 Task: Slide 3 - Hey There!.
Action: Mouse moved to (32, 75)
Screenshot: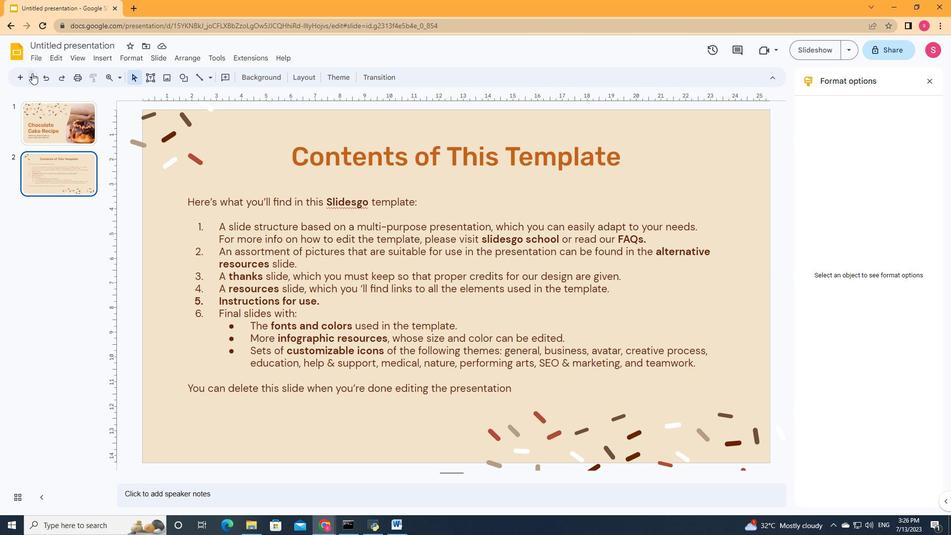 
Action: Mouse pressed left at (32, 75)
Screenshot: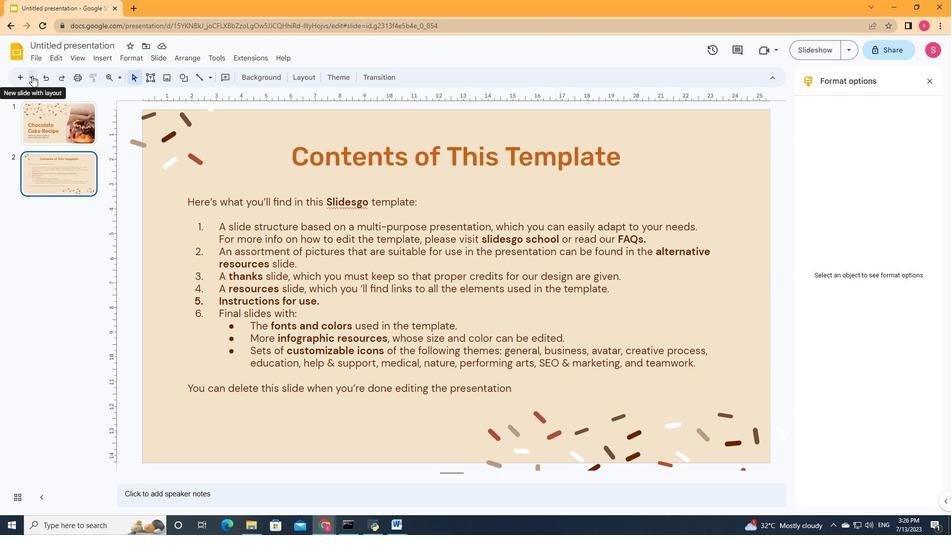
Action: Mouse moved to (118, 340)
Screenshot: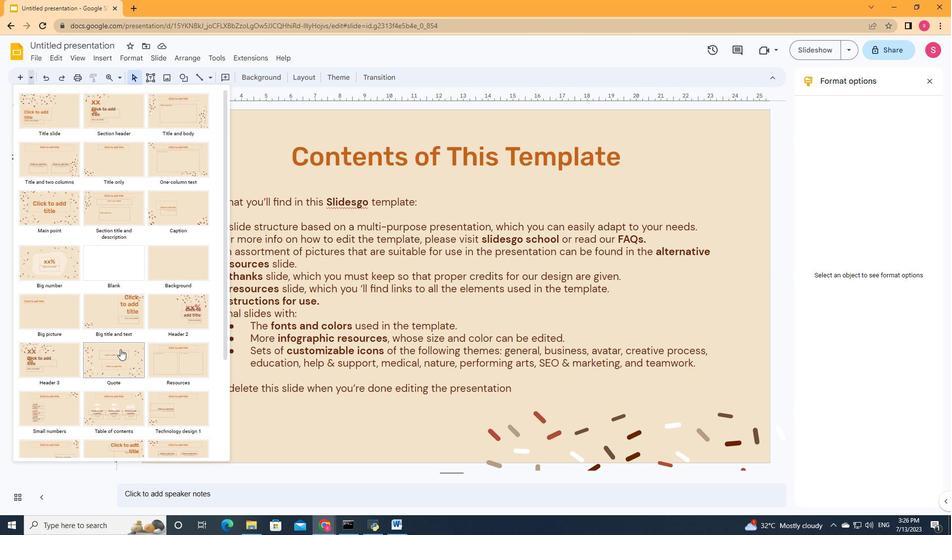 
Action: Mouse scrolled (118, 340) with delta (0, 0)
Screenshot: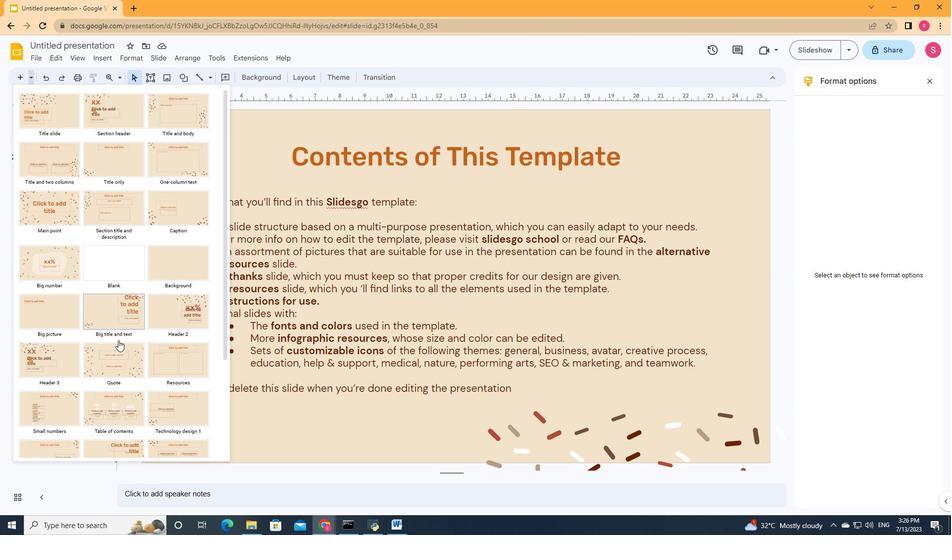 
Action: Mouse moved to (122, 267)
Screenshot: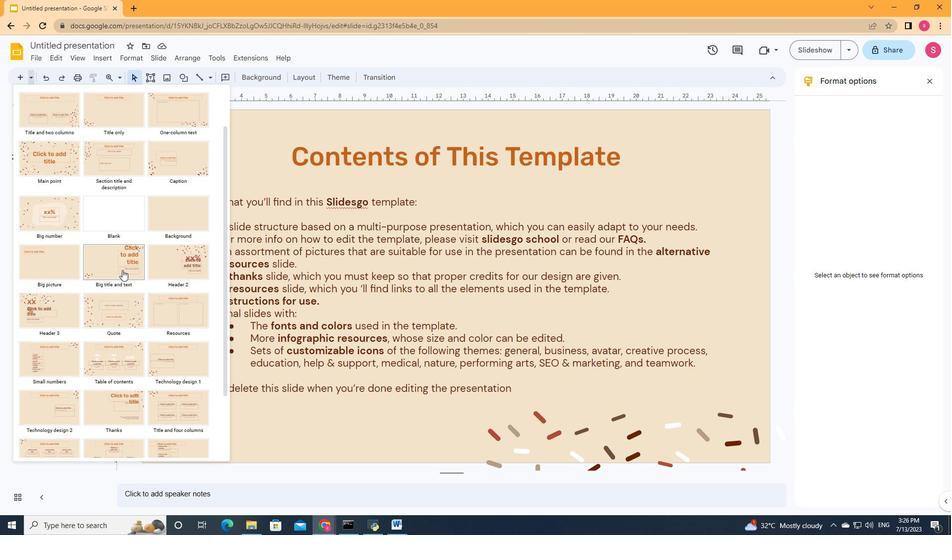 
Action: Mouse pressed left at (122, 267)
Screenshot: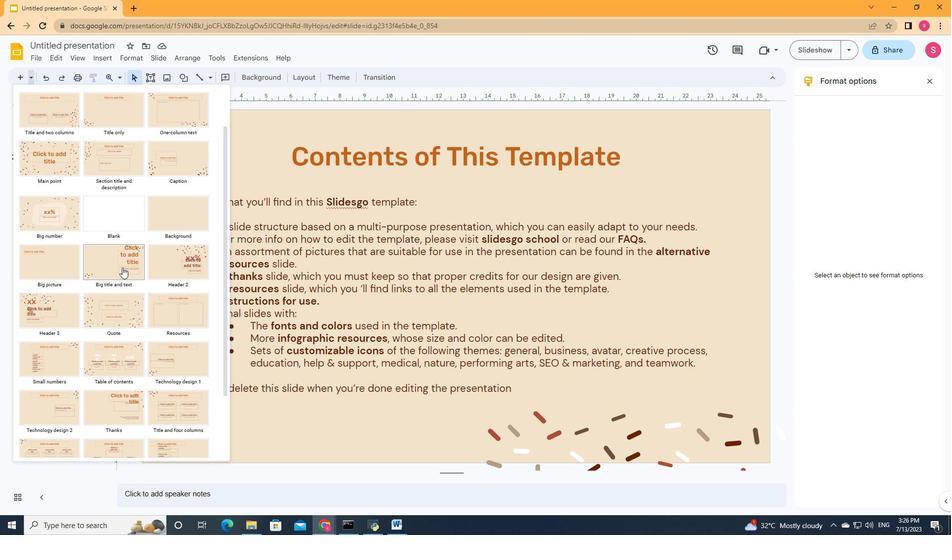 
Action: Mouse moved to (654, 187)
Screenshot: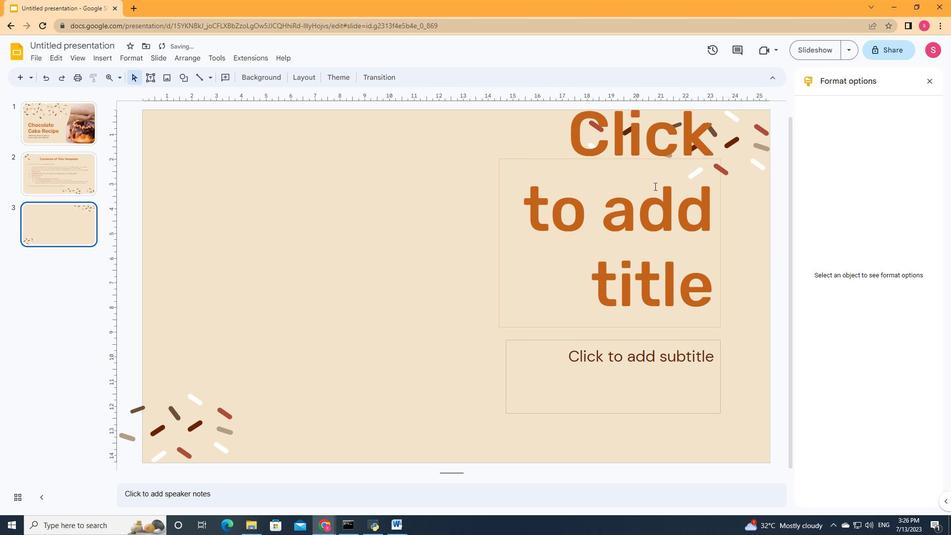 
Action: Mouse pressed left at (654, 187)
Screenshot: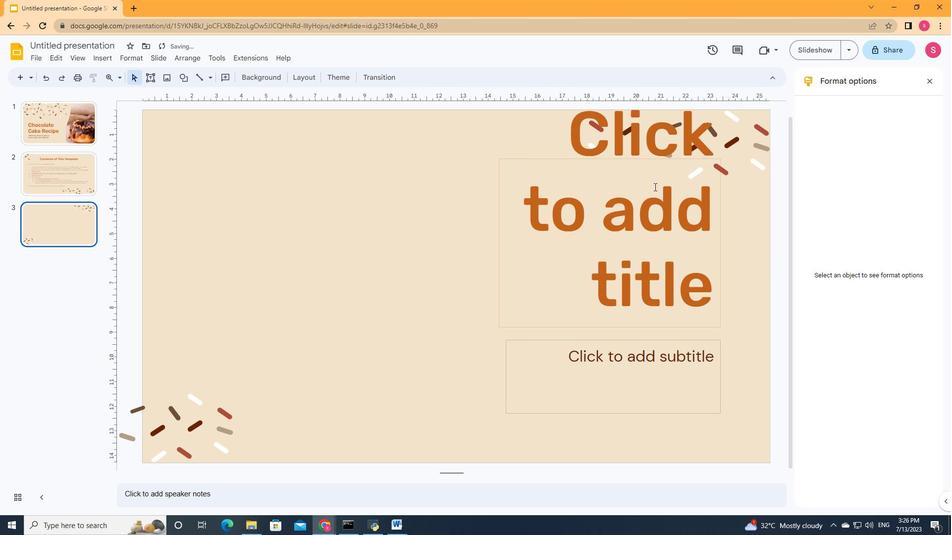 
Action: Key pressed <Key.shift>Hey<Key.space><Key.shift>There<Key.shift><Key.shift><Key.shift><Key.shift><Key.shift><Key.shift><Key.shift><Key.shift><Key.shift><Key.shift>!
Screenshot: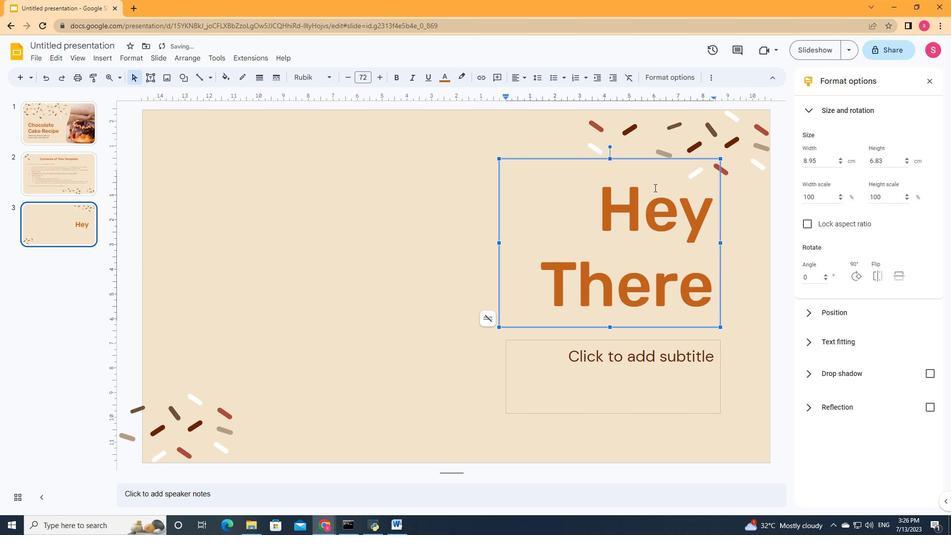 
Action: Mouse moved to (670, 364)
Screenshot: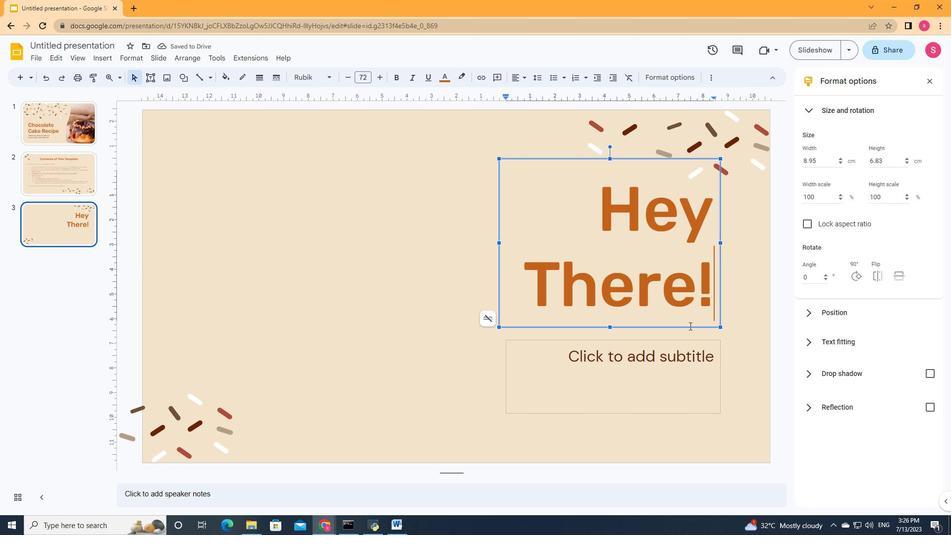 
Action: Mouse pressed left at (670, 364)
Screenshot: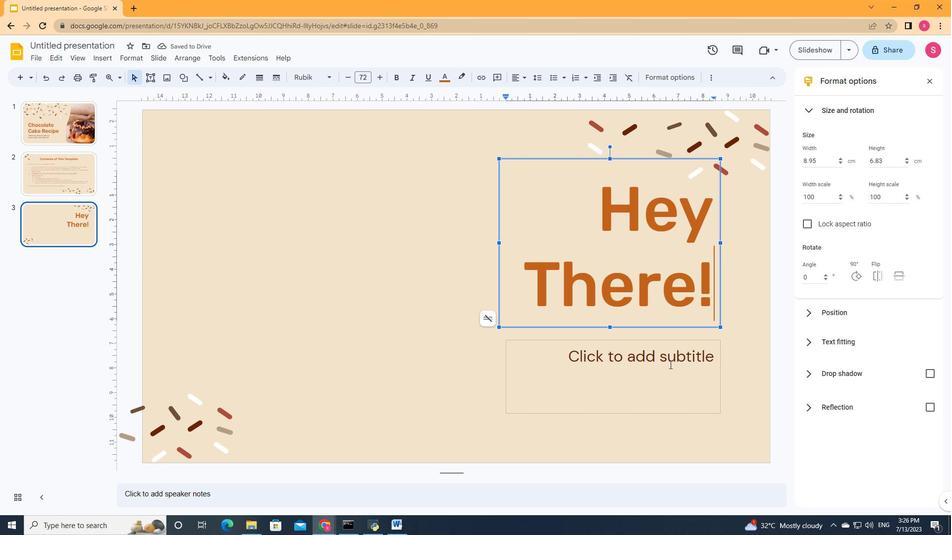 
Action: Mouse moved to (669, 365)
Screenshot: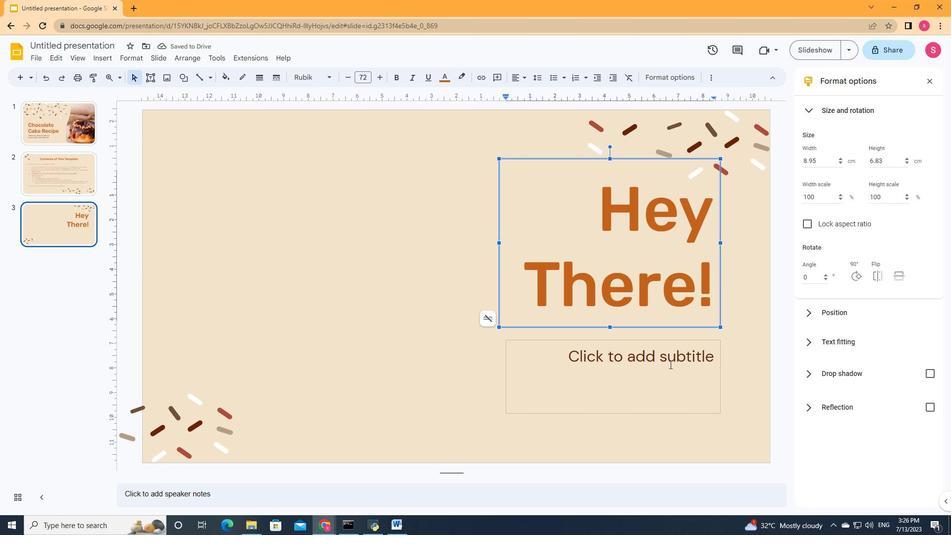 
Action: Key pressed <Key.shift>Are<Key.space>you<Key.space>ready<Key.space>to<Key.space>make<Key.space>an<Key.space>awa<Key.backspace>esome<Key.space>chocolate<Key.space>cake<Key.shift><Key.shift><Key.shift><Key.shift><Key.shift><Key.shift><Key.shift><Key.shift><Key.shift><Key.shift><Key.shift><Key.shift>?<Key.space>le<Key.backspace><Key.backspace><Key.shift><Key.shift>Let's<Key.space>start<Key.space>then<Key.shift><Key.shift><Key.shift>!
Screenshot: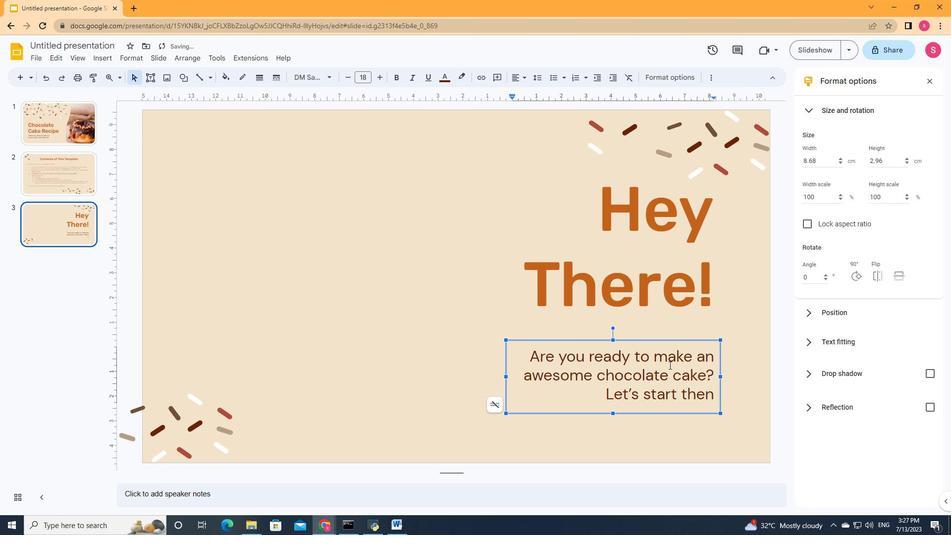 
Action: Mouse moved to (631, 330)
Screenshot: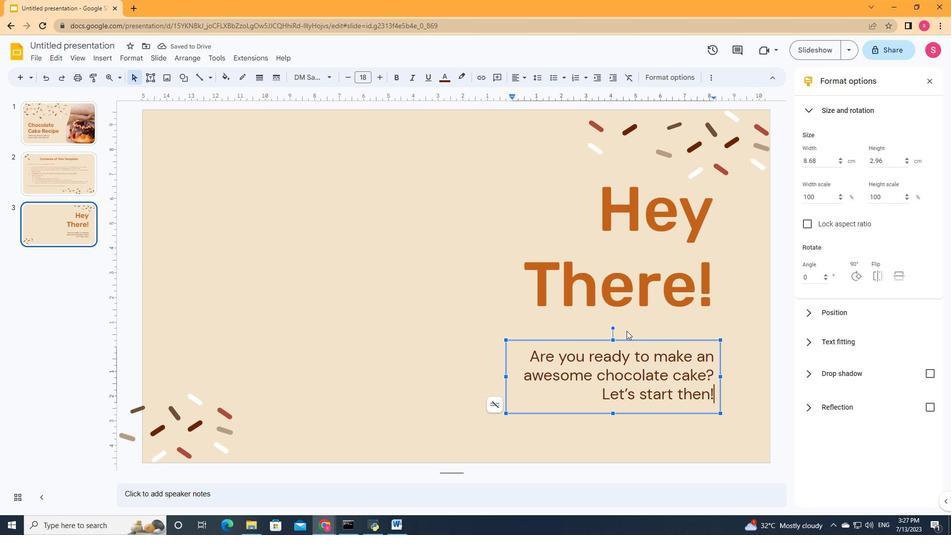 
Action: Mouse pressed left at (631, 330)
Screenshot: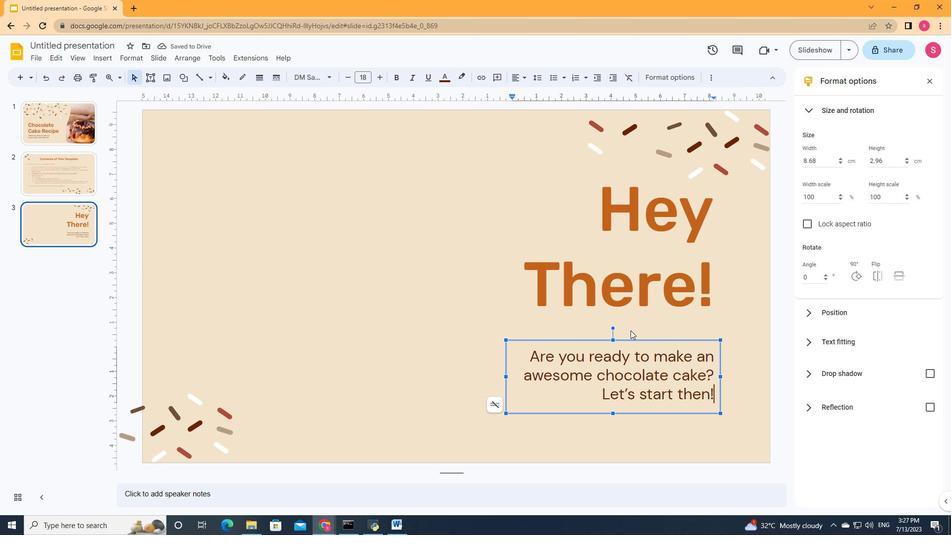 
Action: Mouse moved to (210, 75)
Screenshot: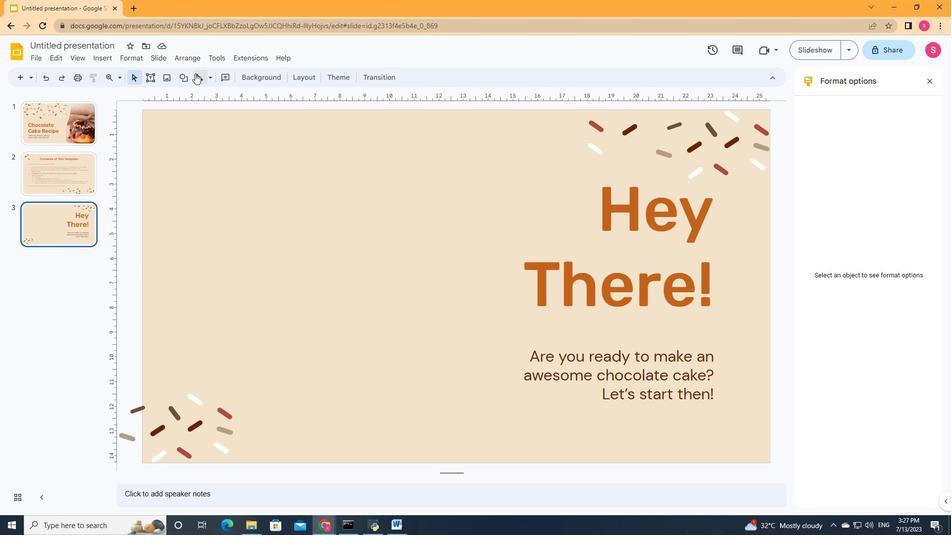 
Action: Mouse pressed left at (210, 75)
Screenshot: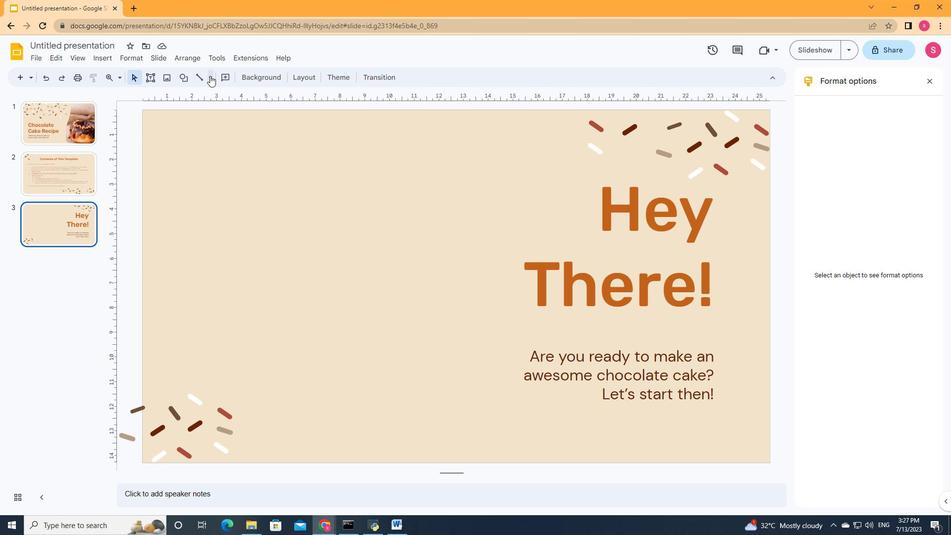 
Action: Mouse moved to (216, 97)
Screenshot: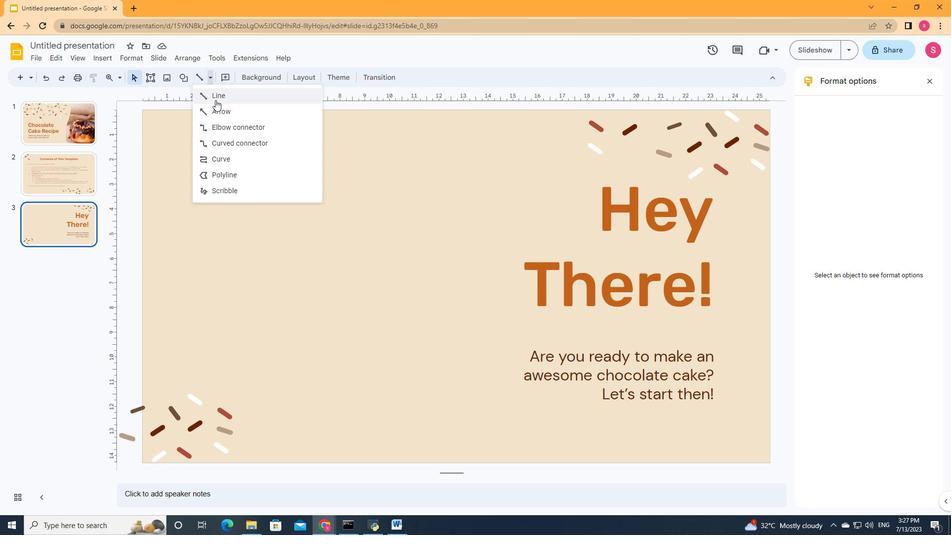 
Action: Mouse pressed left at (216, 97)
Screenshot: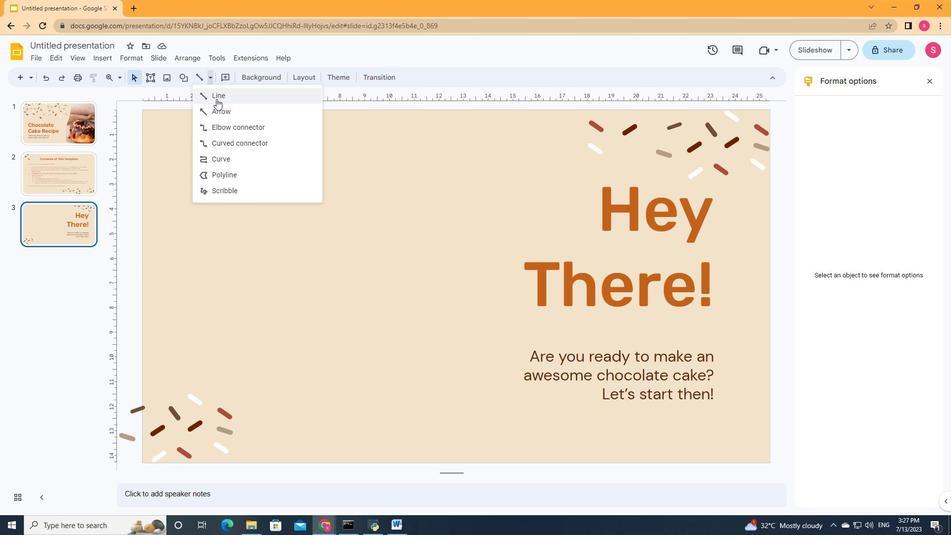 
Action: Mouse moved to (534, 331)
Screenshot: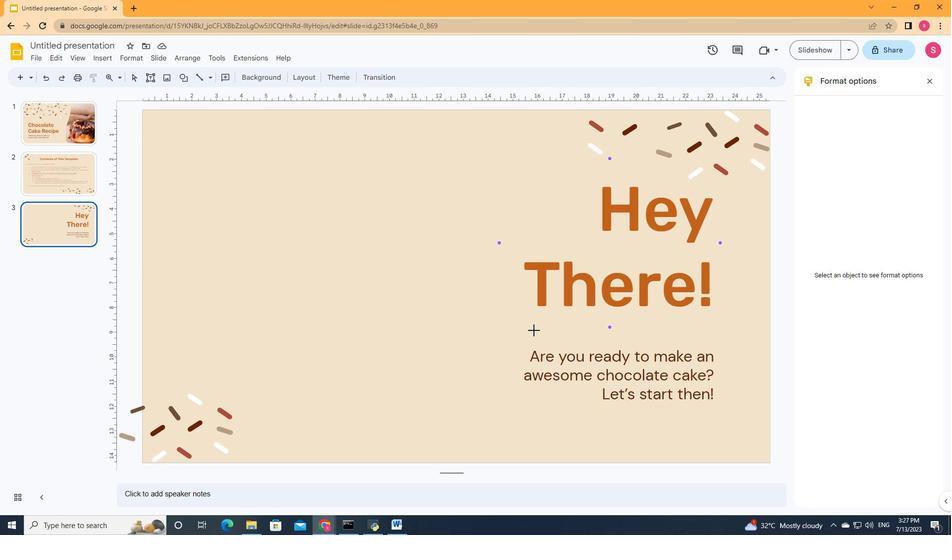 
Action: Mouse pressed left at (534, 331)
Screenshot: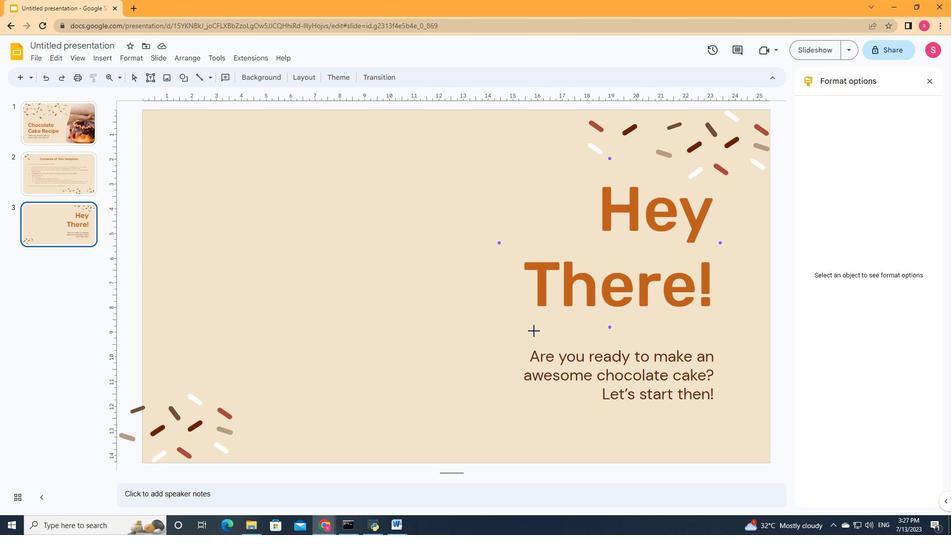 
Action: Mouse moved to (257, 77)
Screenshot: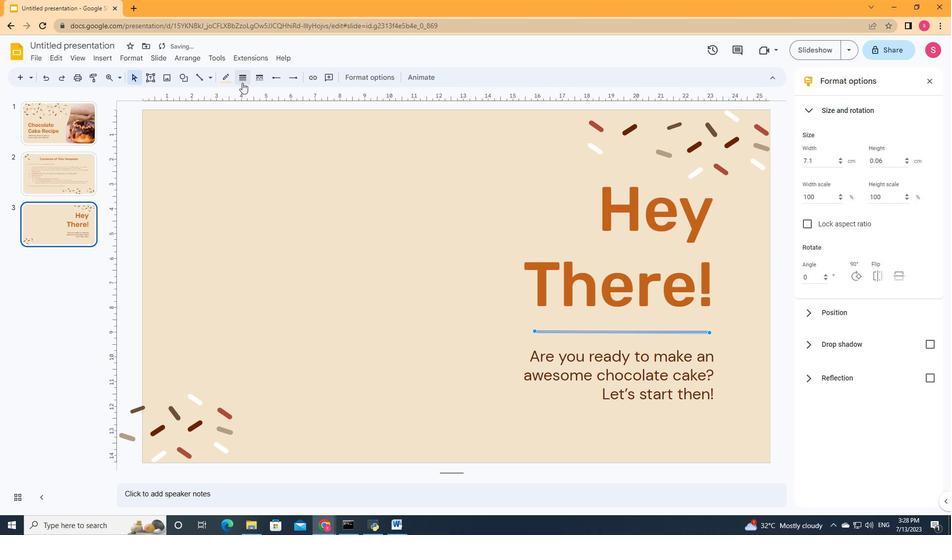 
Action: Mouse pressed left at (257, 77)
Screenshot: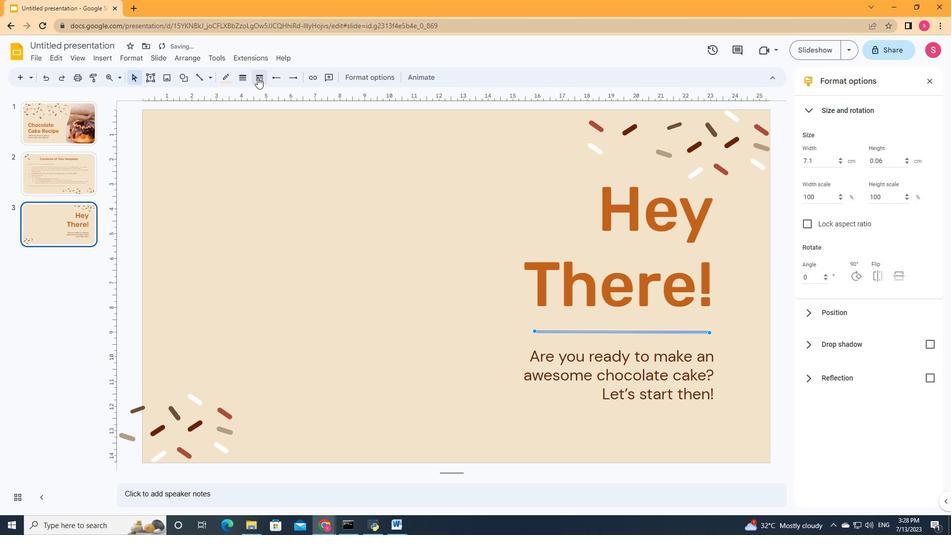 
Action: Mouse moved to (281, 156)
Screenshot: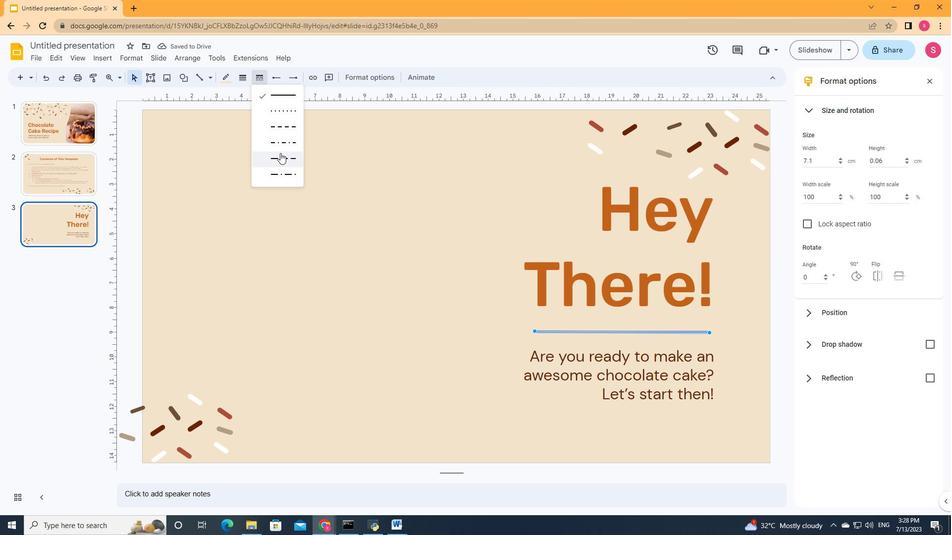 
Action: Mouse pressed left at (281, 156)
Screenshot: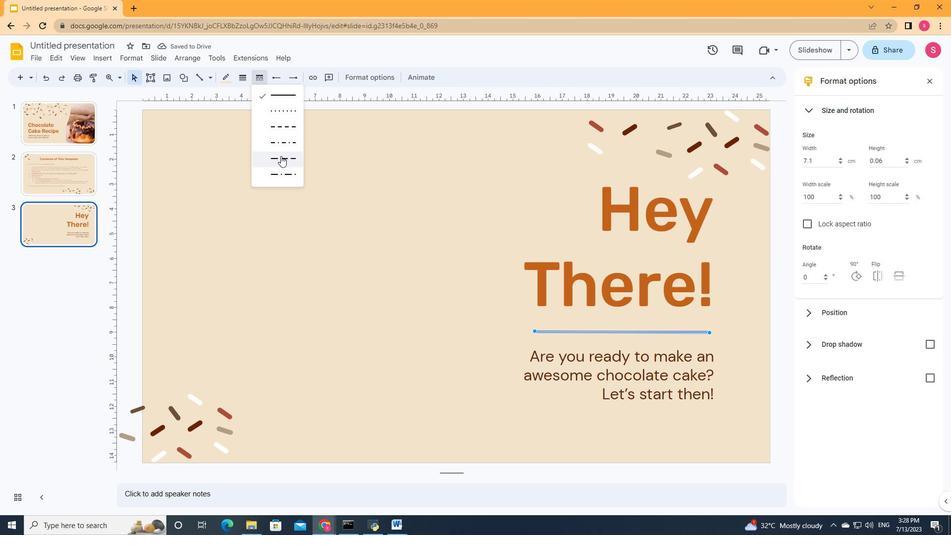 
Action: Mouse moved to (477, 314)
Screenshot: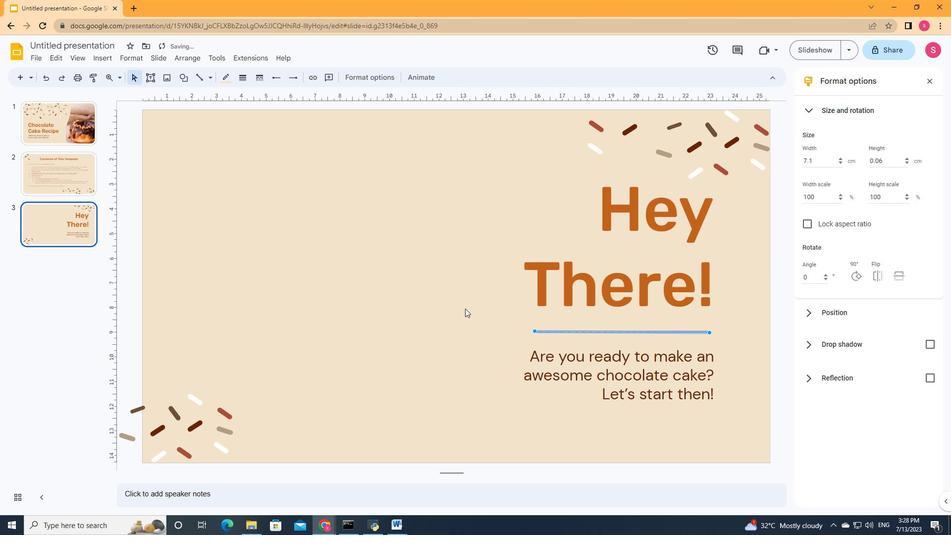 
Action: Mouse pressed left at (477, 314)
Screenshot: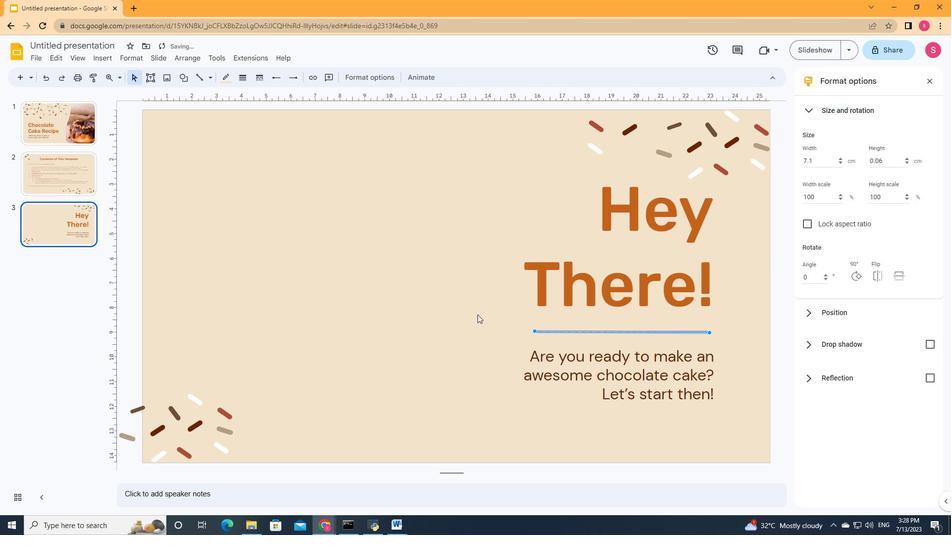 
Action: Mouse moved to (552, 332)
Screenshot: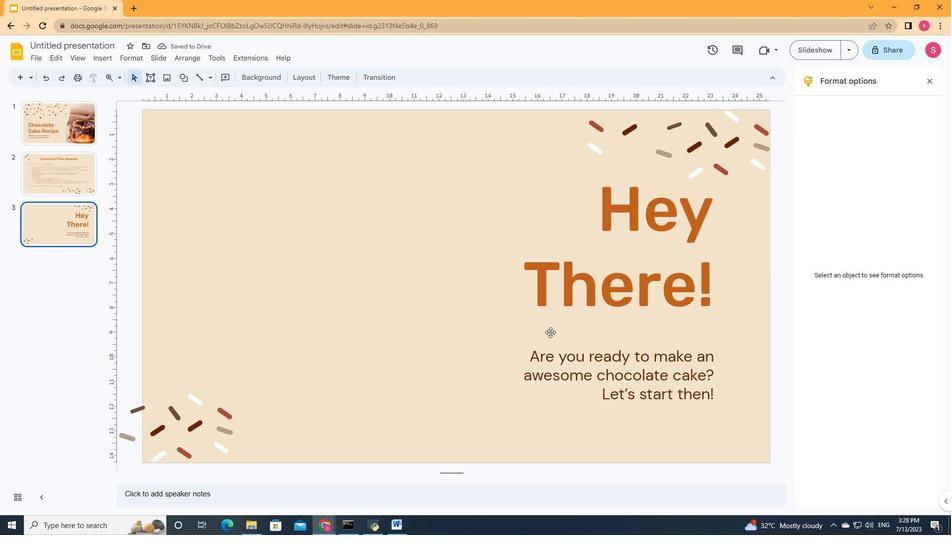 
Action: Mouse pressed left at (552, 332)
Screenshot: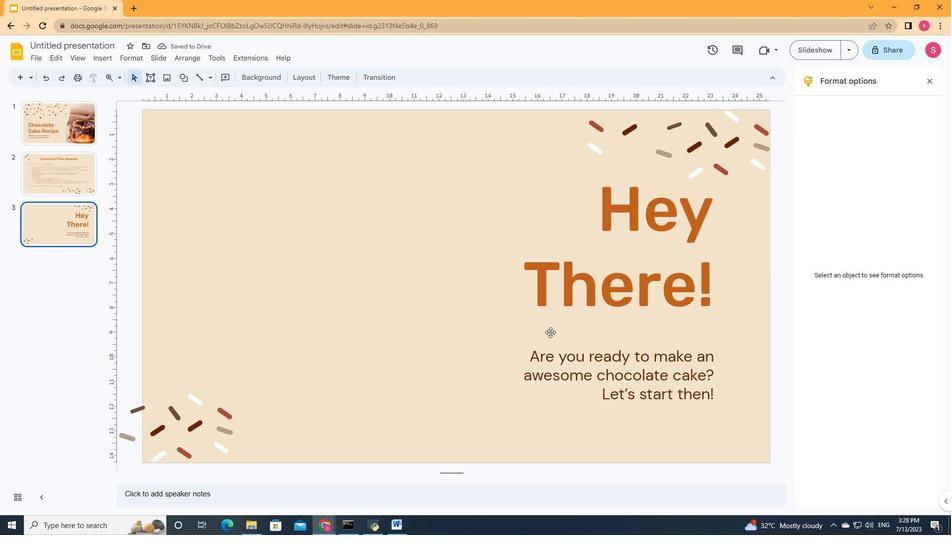 
Action: Mouse moved to (225, 81)
Screenshot: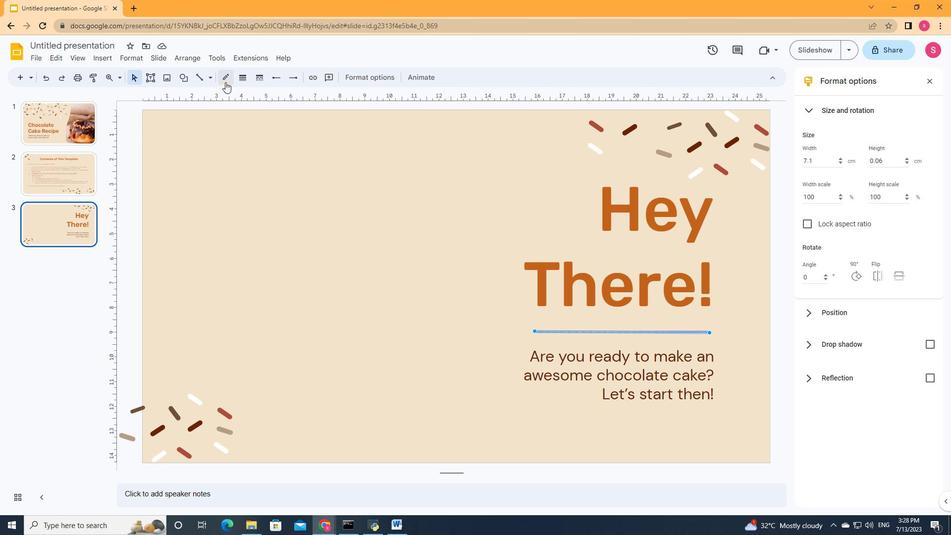 
Action: Mouse pressed left at (225, 81)
Screenshot: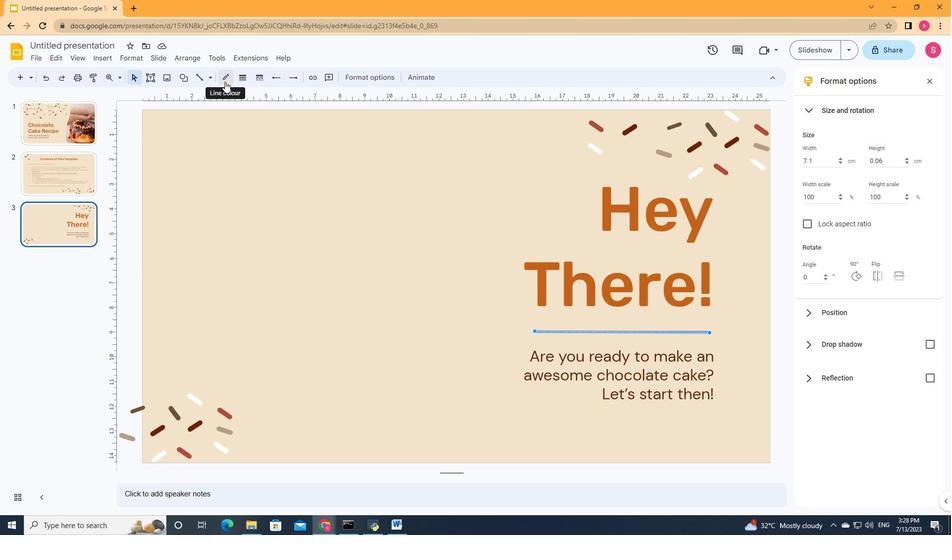 
Action: Mouse moved to (229, 108)
Screenshot: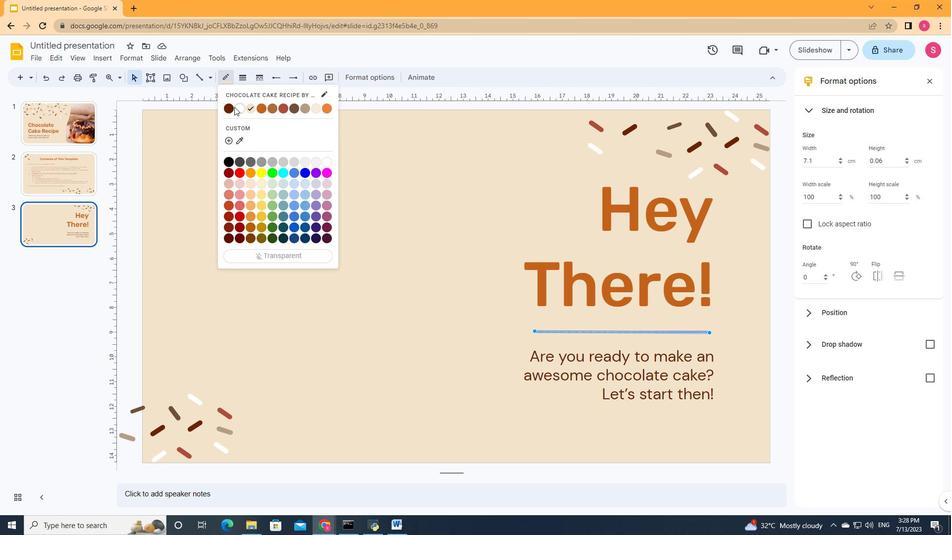 
Action: Mouse pressed left at (229, 108)
Screenshot: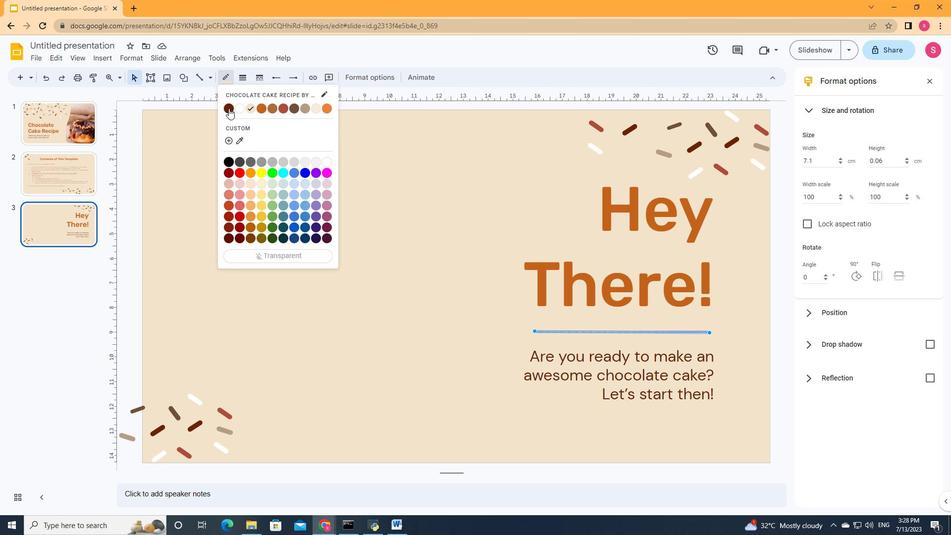 
Action: Mouse moved to (479, 316)
Screenshot: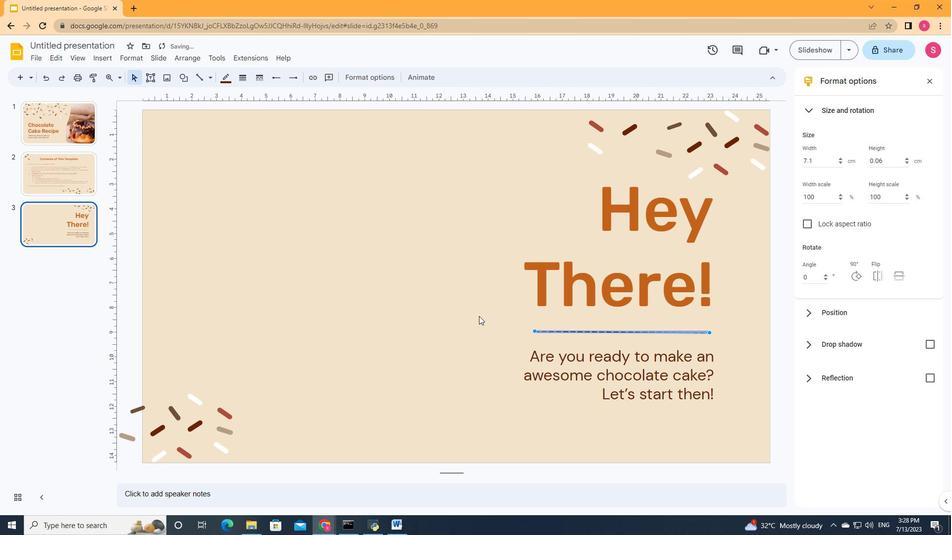 
Action: Mouse pressed left at (479, 316)
Screenshot: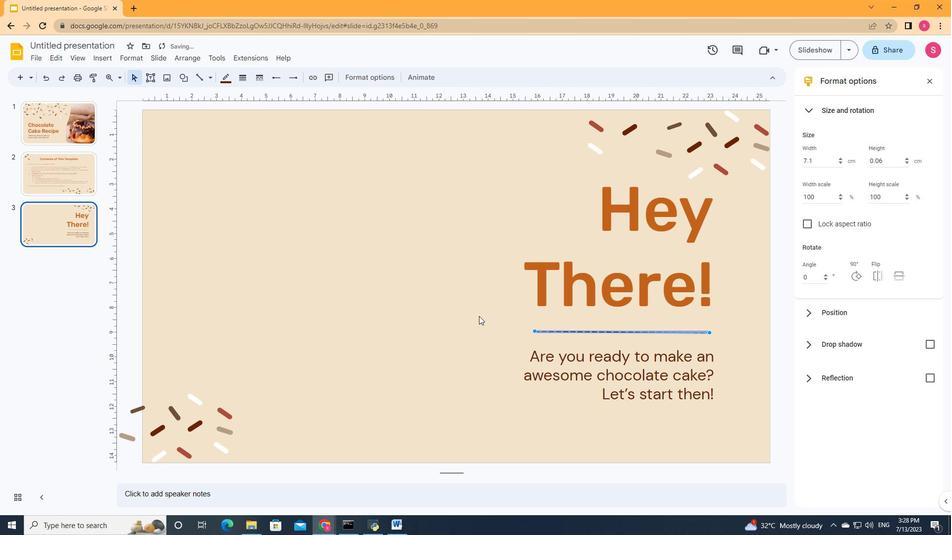 
Action: Mouse moved to (104, 62)
Screenshot: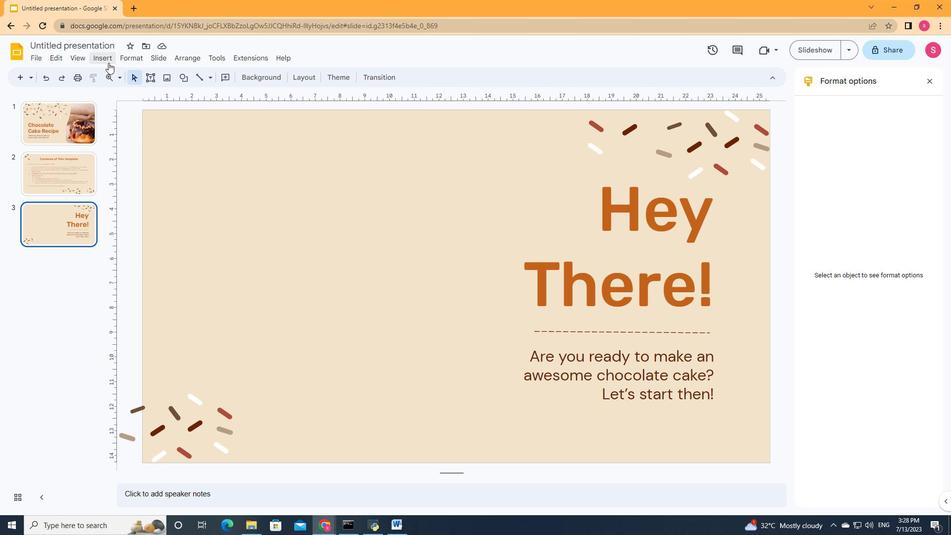 
Action: Mouse pressed left at (104, 62)
Screenshot: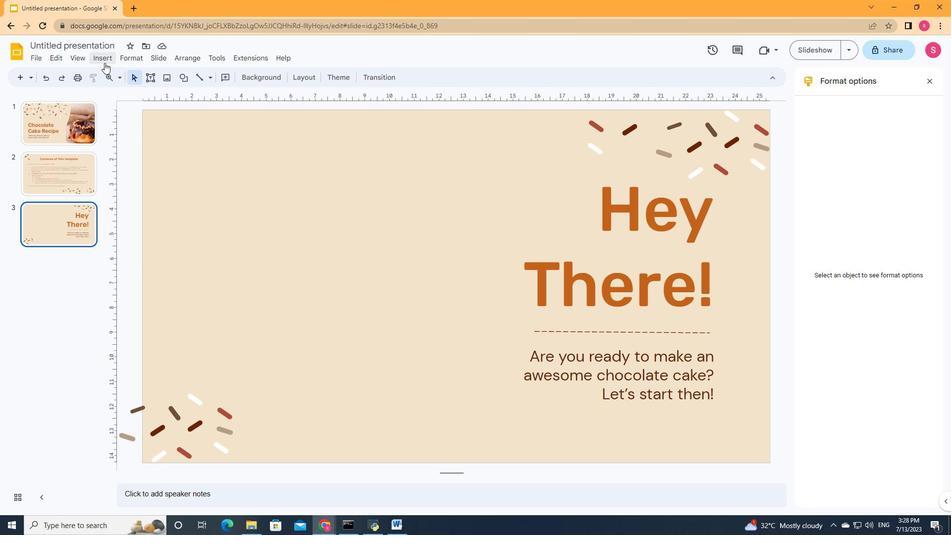 
Action: Mouse moved to (258, 73)
Screenshot: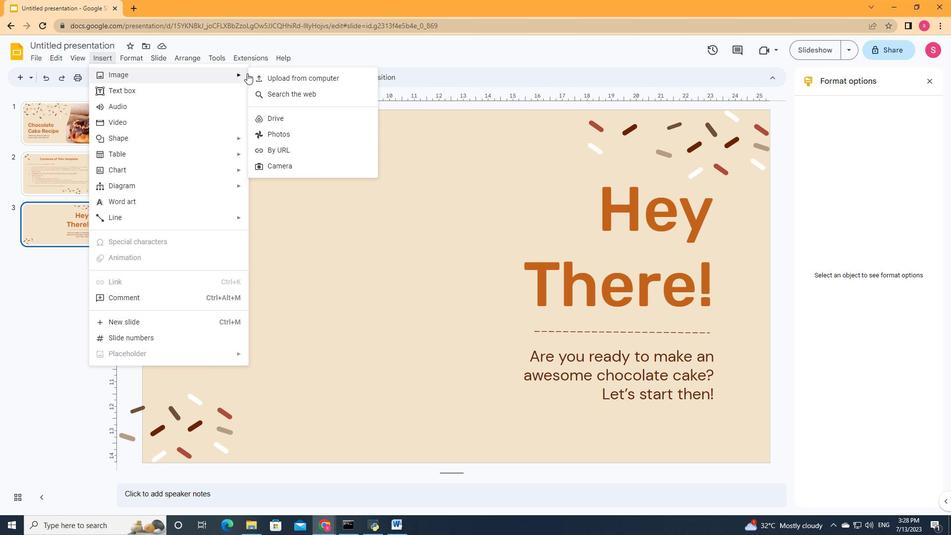 
Action: Mouse pressed left at (258, 73)
Screenshot: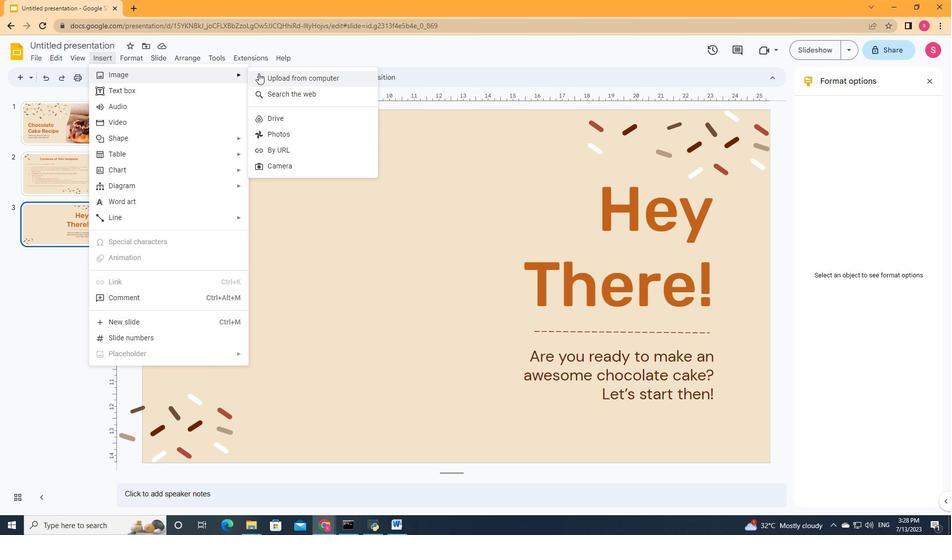 
Action: Mouse moved to (304, 283)
Screenshot: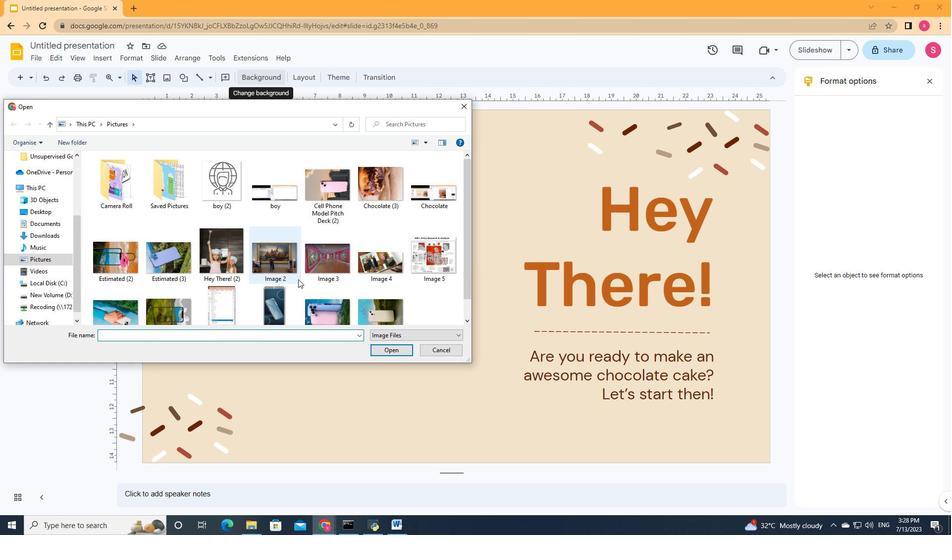 
Action: Mouse scrolled (304, 282) with delta (0, 0)
Screenshot: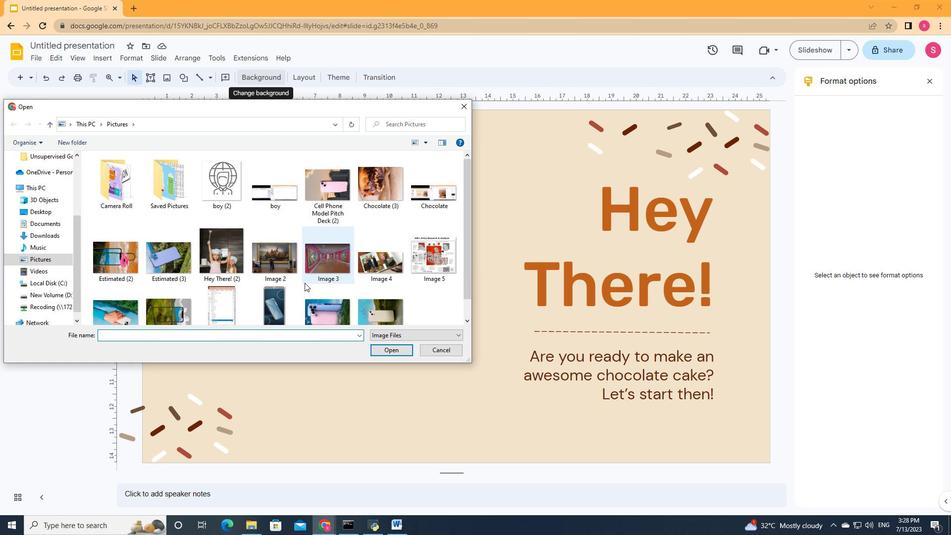 
Action: Mouse scrolled (304, 282) with delta (0, 0)
Screenshot: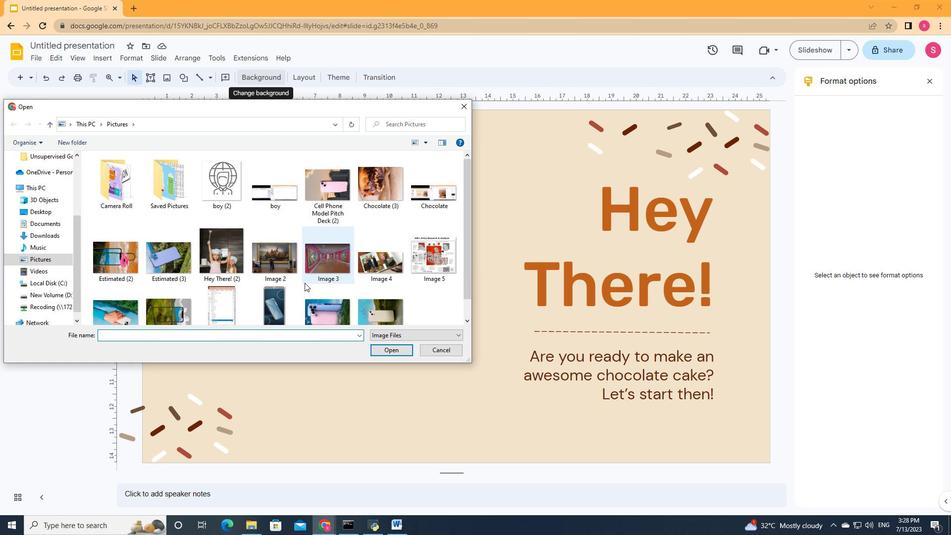 
Action: Mouse scrolled (304, 282) with delta (0, 0)
Screenshot: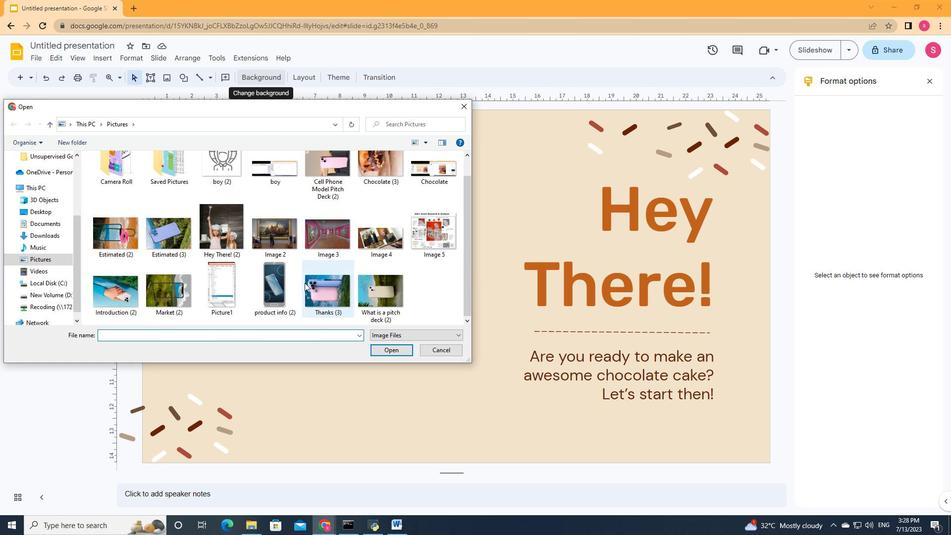 
Action: Mouse moved to (221, 232)
Screenshot: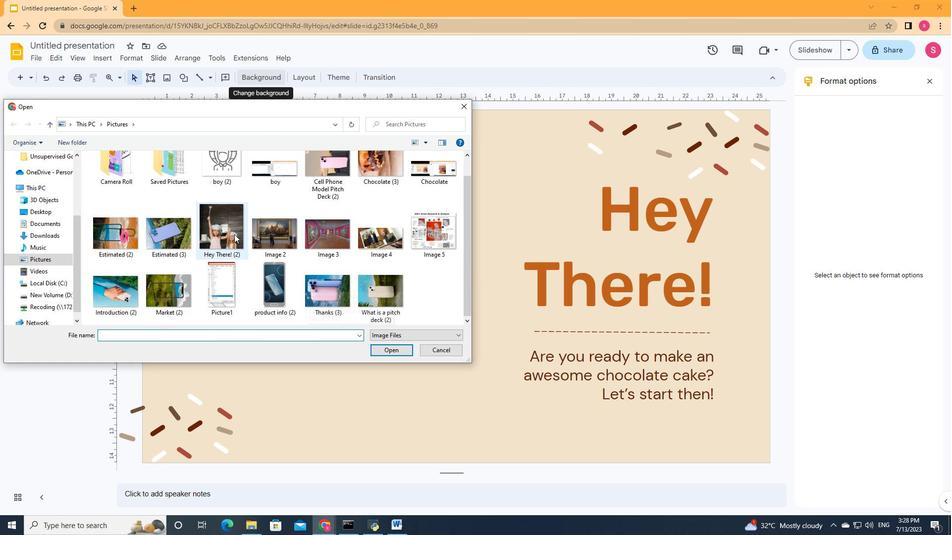 
Action: Mouse pressed left at (221, 232)
Screenshot: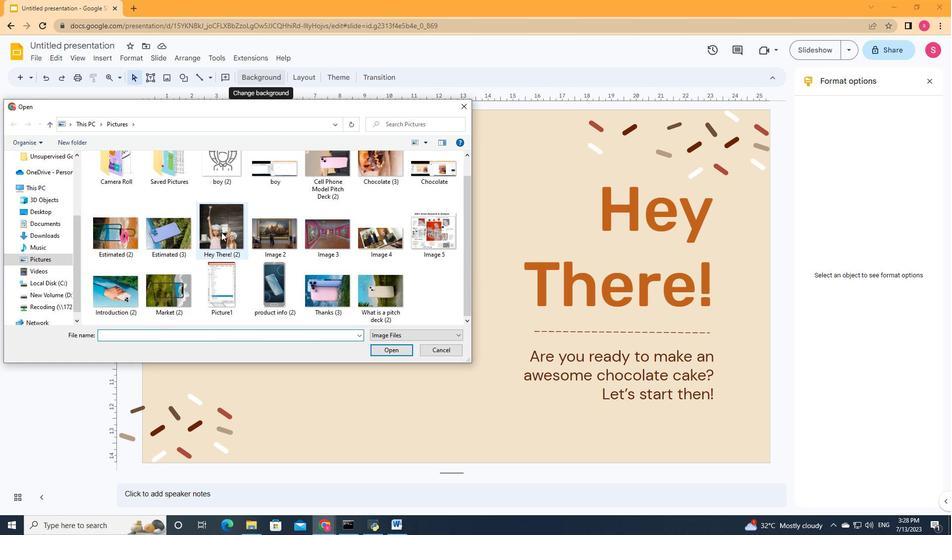 
Action: Mouse moved to (390, 351)
Screenshot: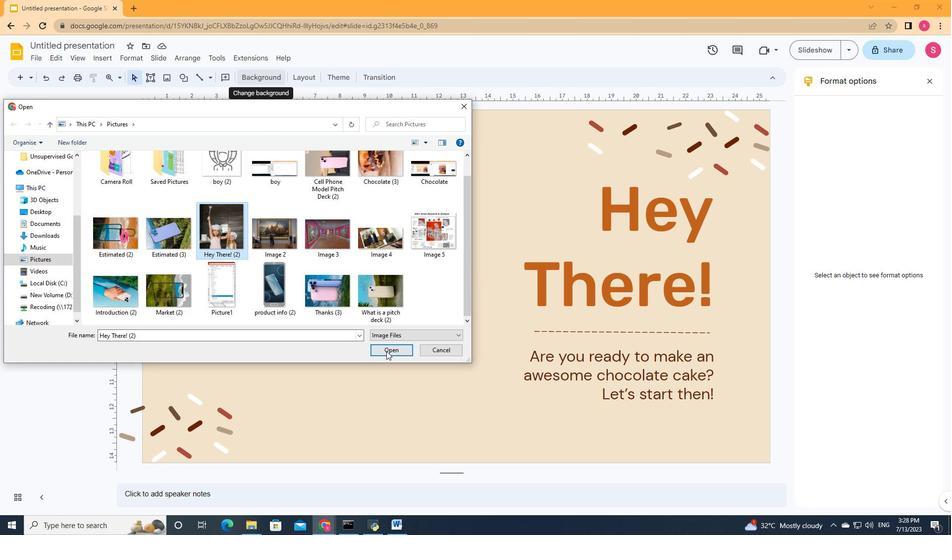 
Action: Mouse pressed left at (390, 351)
Screenshot: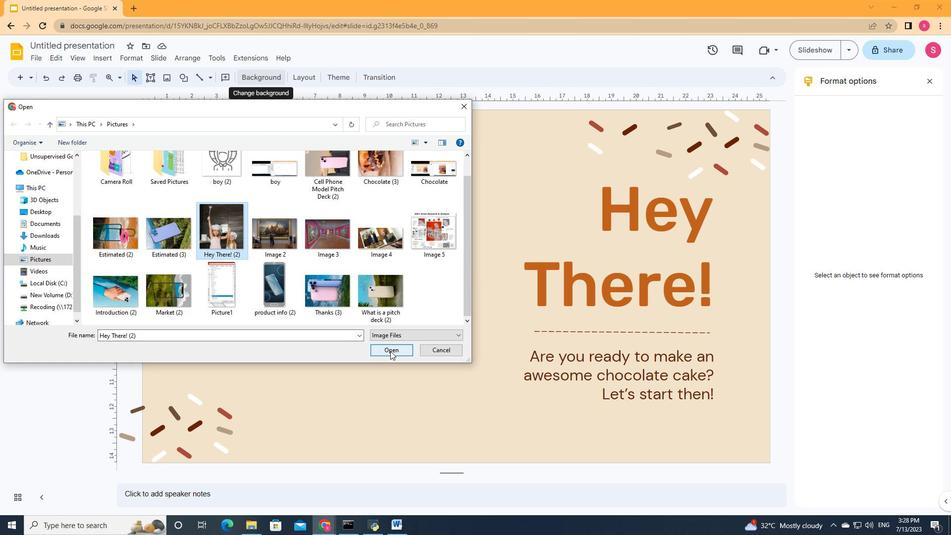 
Action: Mouse moved to (320, 79)
Screenshot: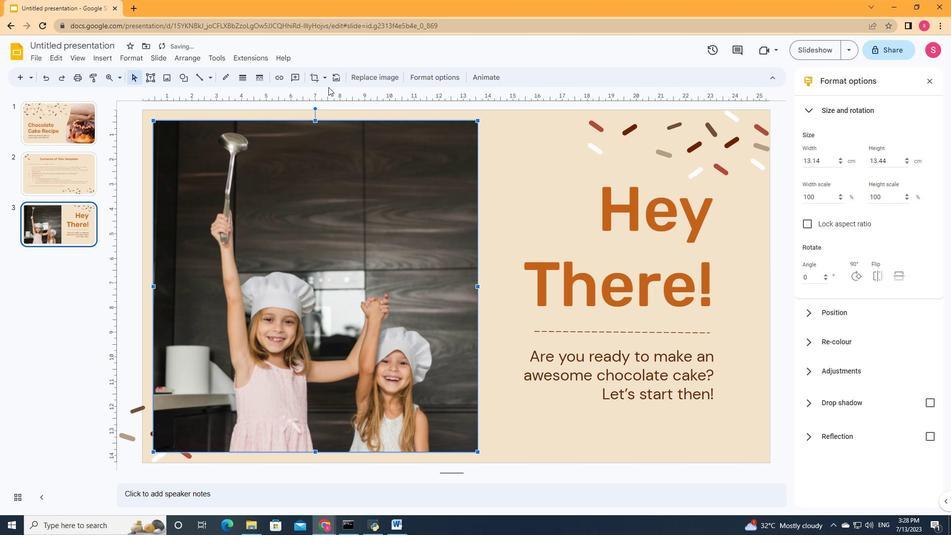 
Action: Mouse pressed left at (320, 79)
Screenshot: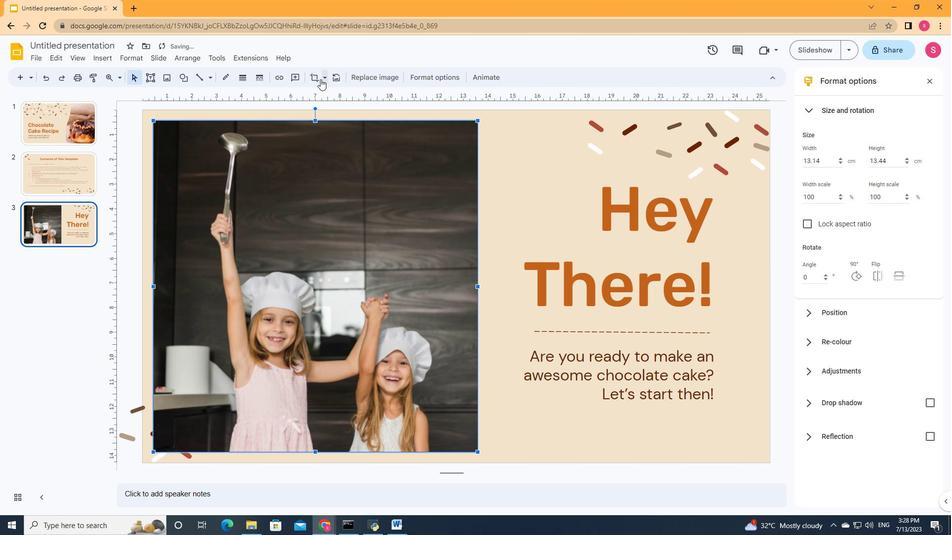 
Action: Mouse moved to (396, 169)
Screenshot: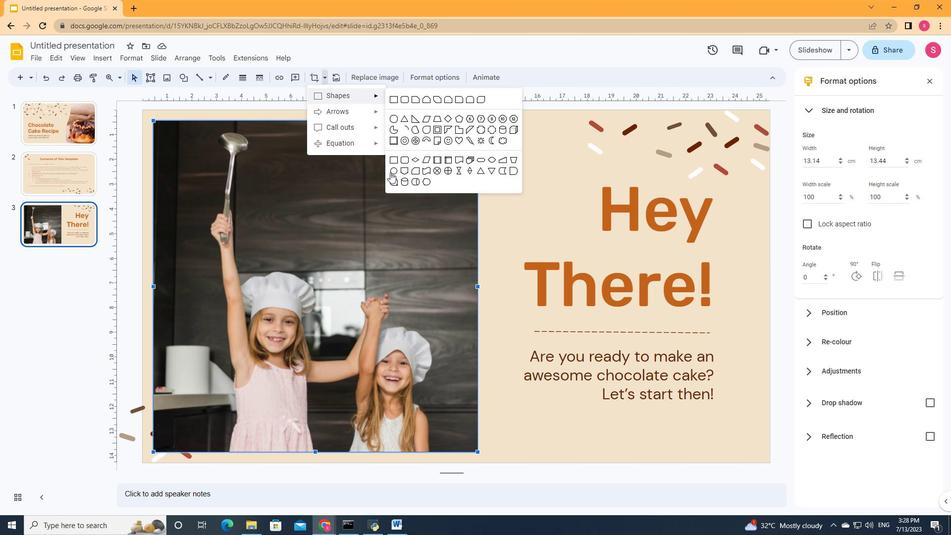 
Action: Mouse pressed left at (396, 169)
Screenshot: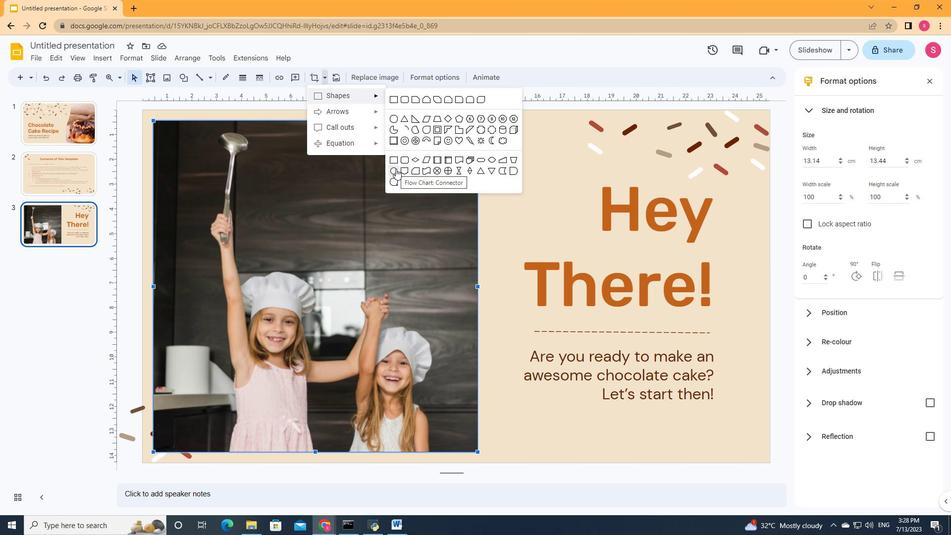 
Action: Mouse moved to (479, 451)
Screenshot: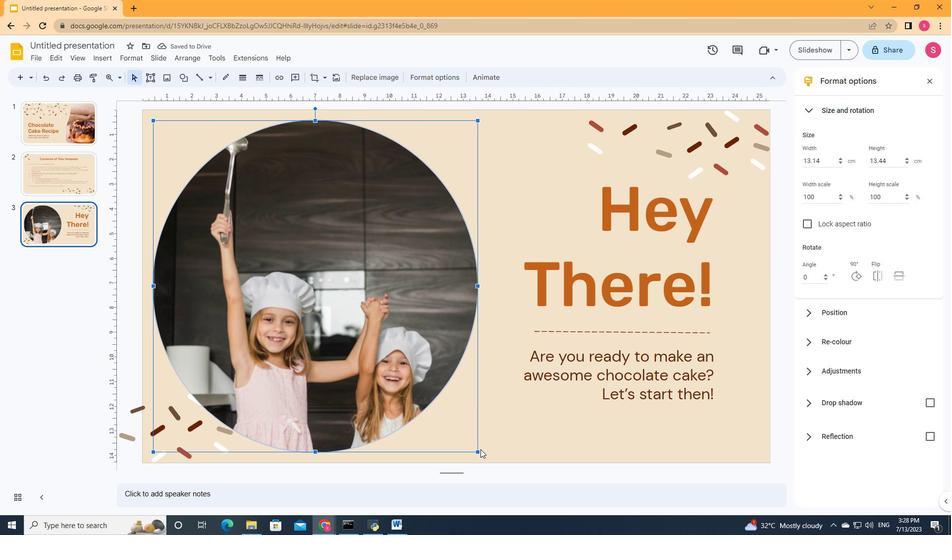 
Action: Mouse pressed left at (479, 451)
Screenshot: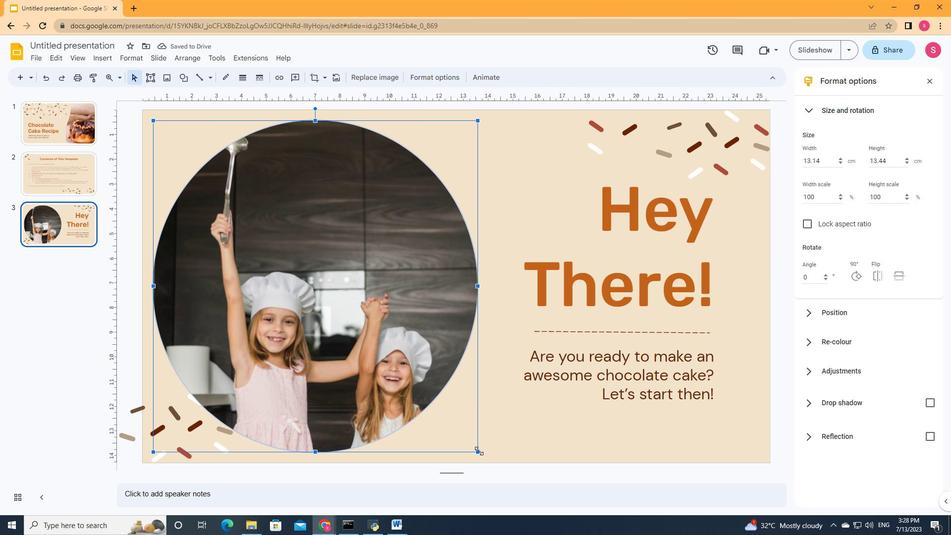 
Action: Mouse moved to (463, 438)
Screenshot: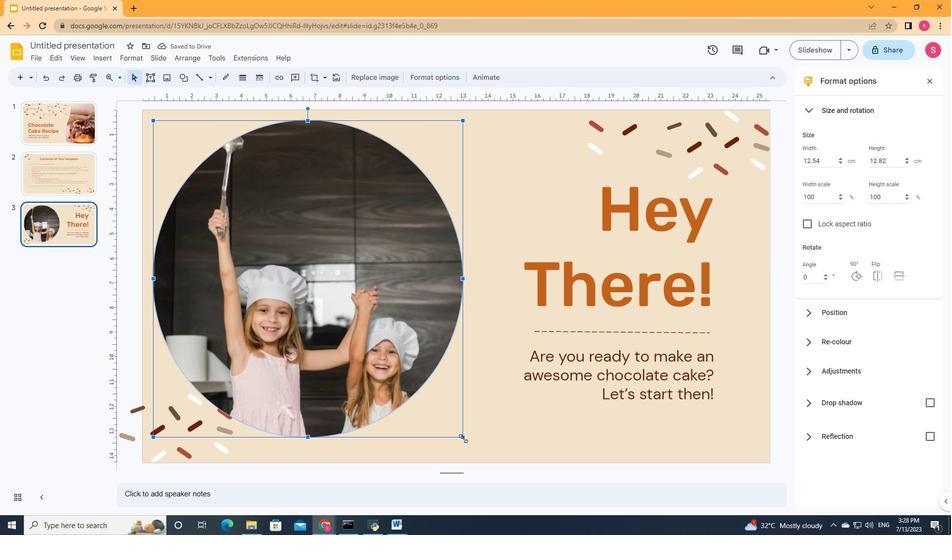 
Action: Mouse pressed left at (463, 438)
Screenshot: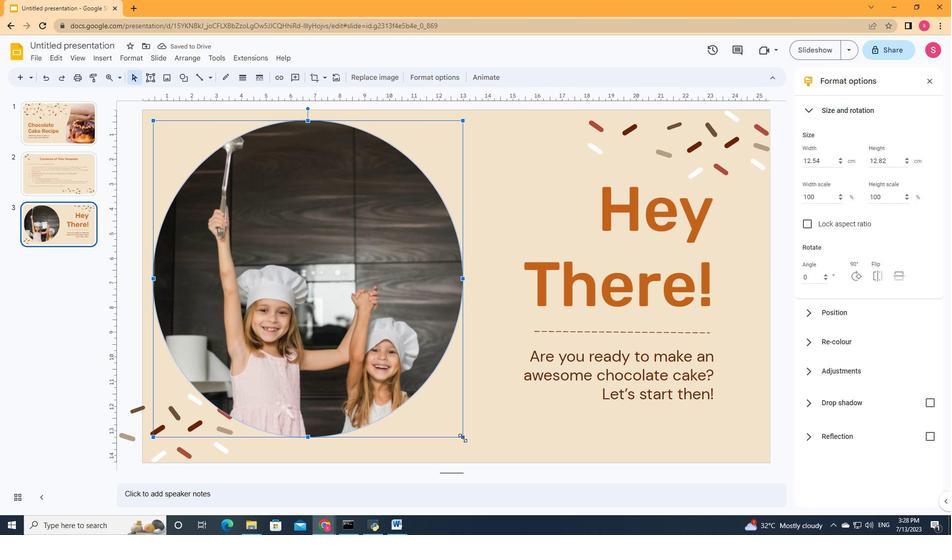 
Action: Mouse moved to (326, 302)
Screenshot: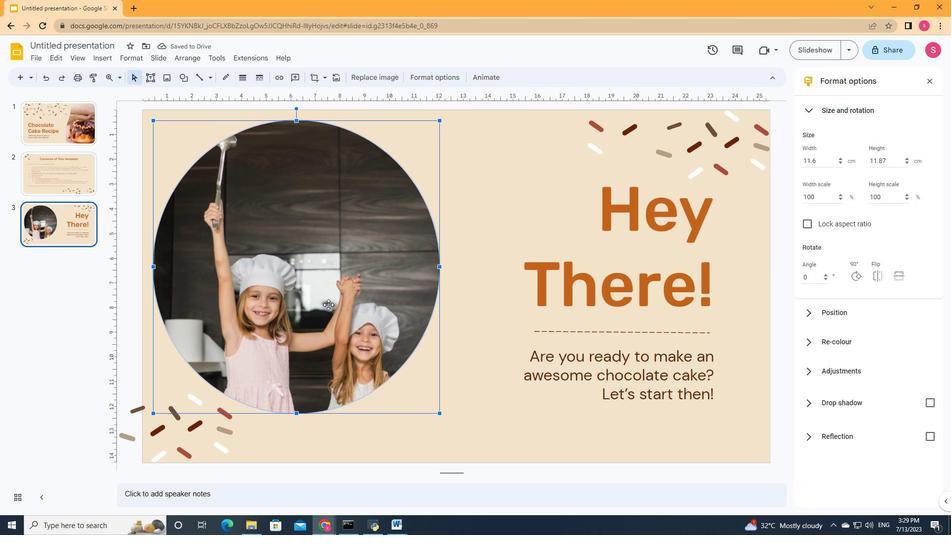 
Action: Mouse pressed left at (326, 302)
Screenshot: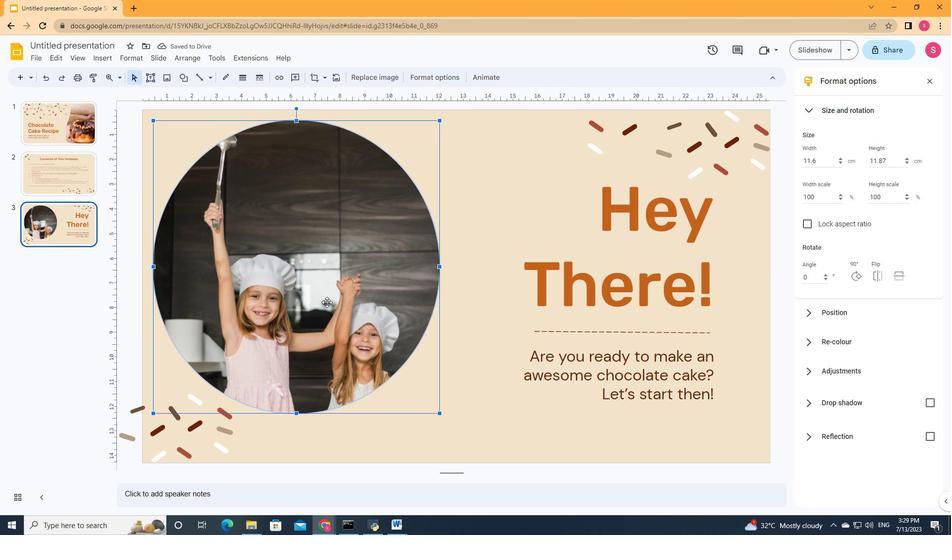 
Action: Mouse moved to (299, 399)
Screenshot: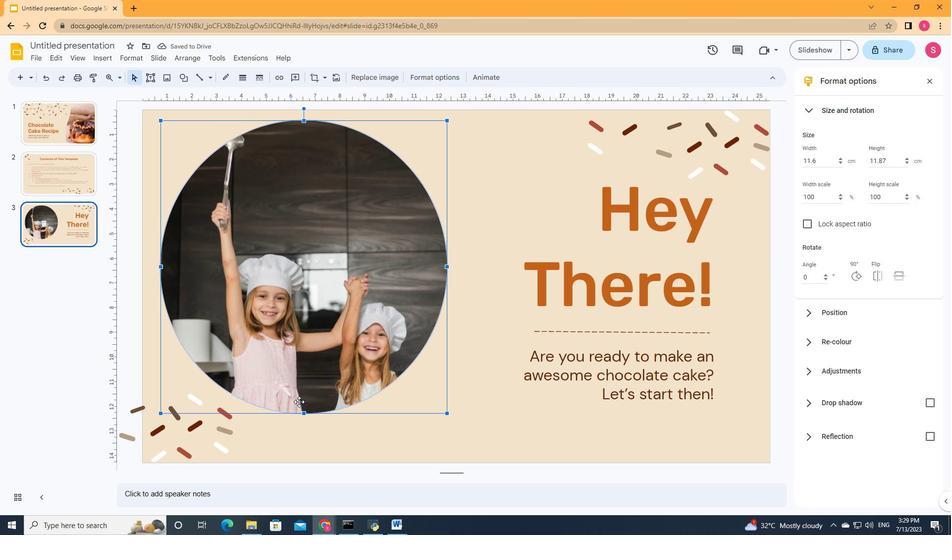 
Action: Key pressed <Key.down><Key.down>
Screenshot: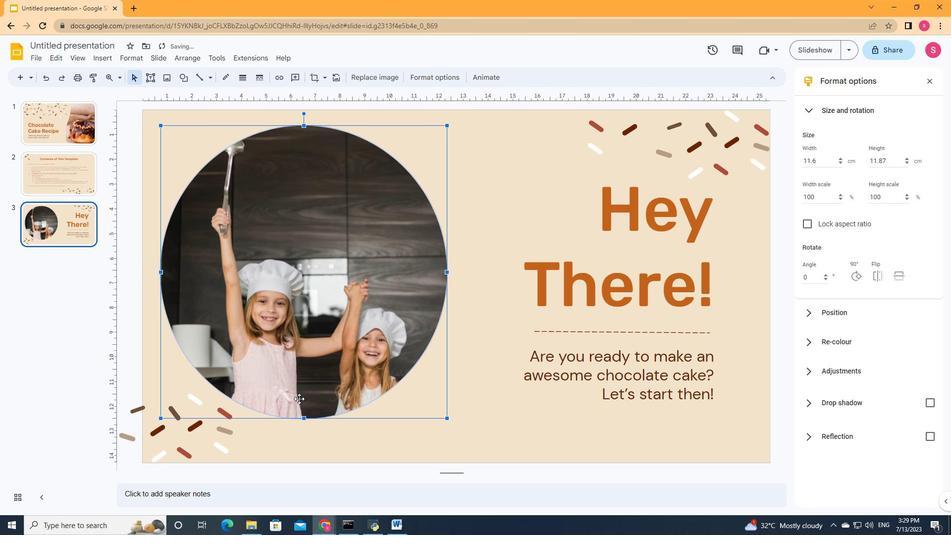 
Action: Mouse moved to (813, 341)
Screenshot: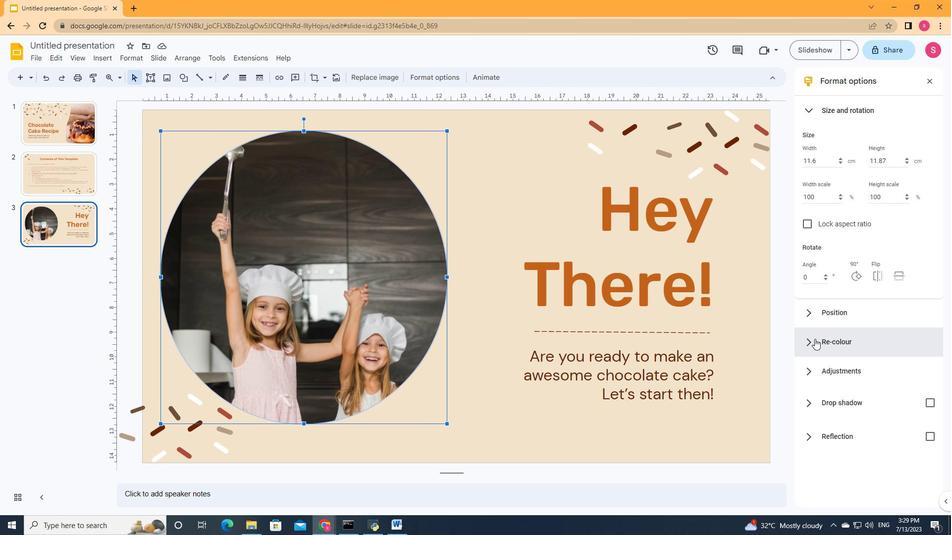 
Action: Mouse pressed left at (813, 341)
Screenshot: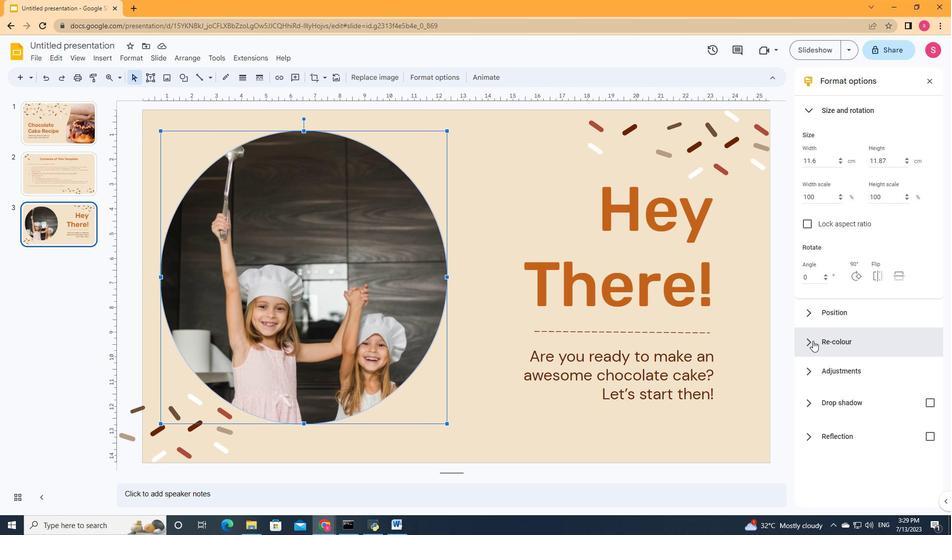 
Action: Mouse moved to (829, 371)
Screenshot: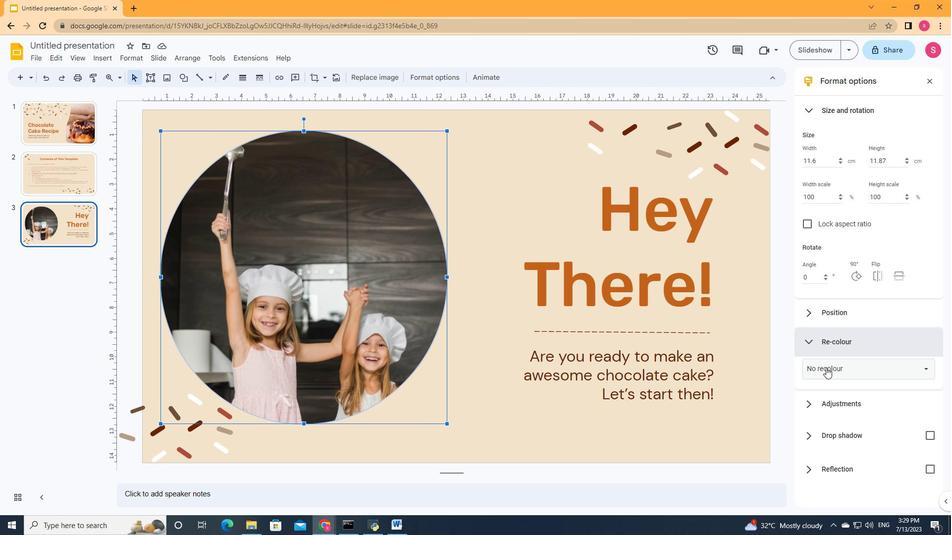 
Action: Mouse pressed left at (829, 371)
Screenshot: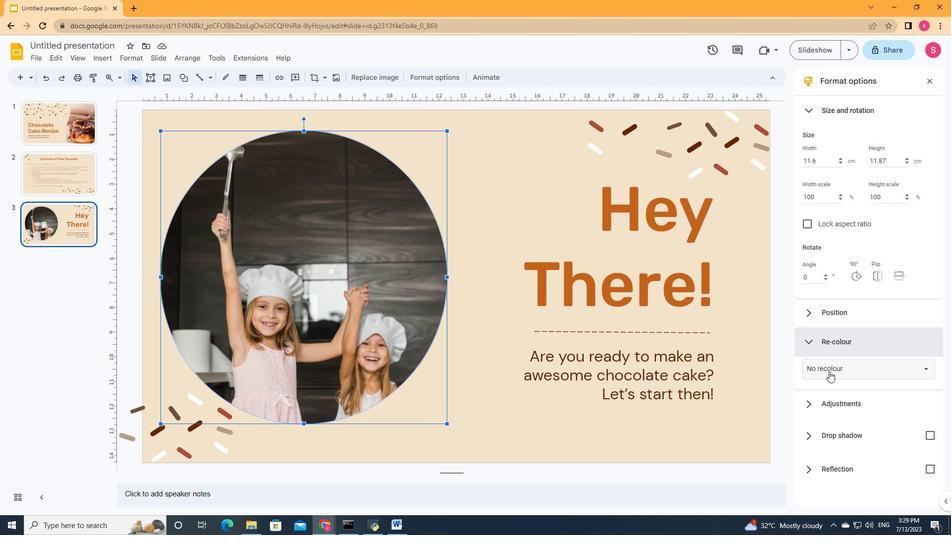 
Action: Mouse moved to (898, 288)
Screenshot: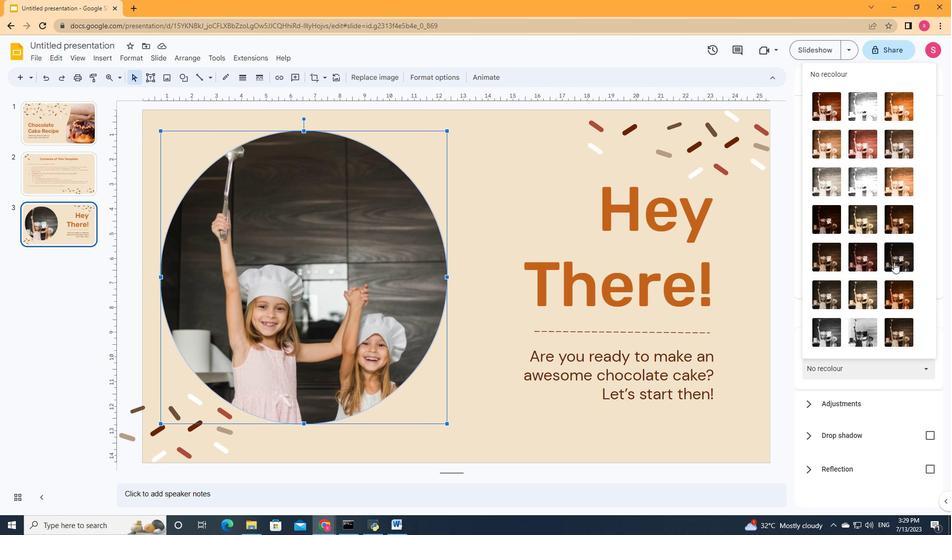 
Action: Mouse pressed left at (898, 288)
Screenshot: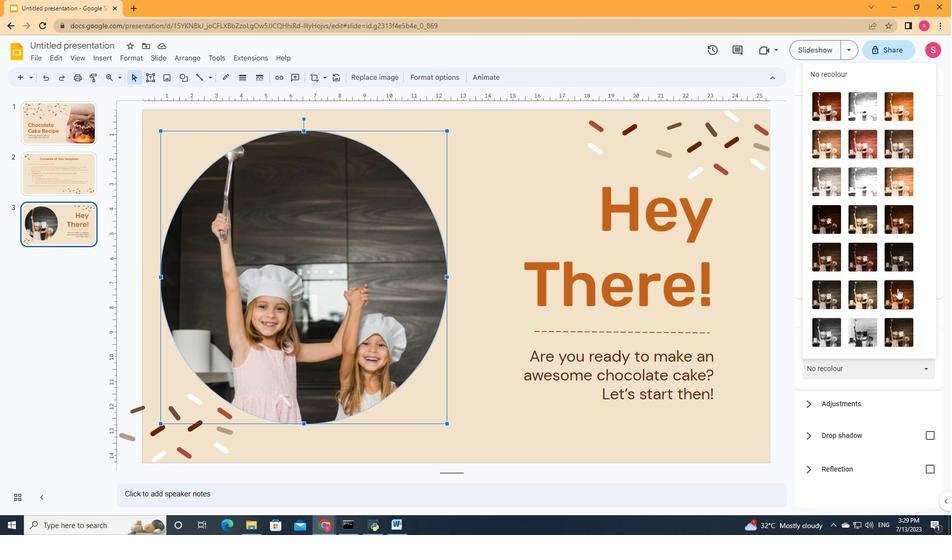 
Action: Mouse moved to (865, 363)
Screenshot: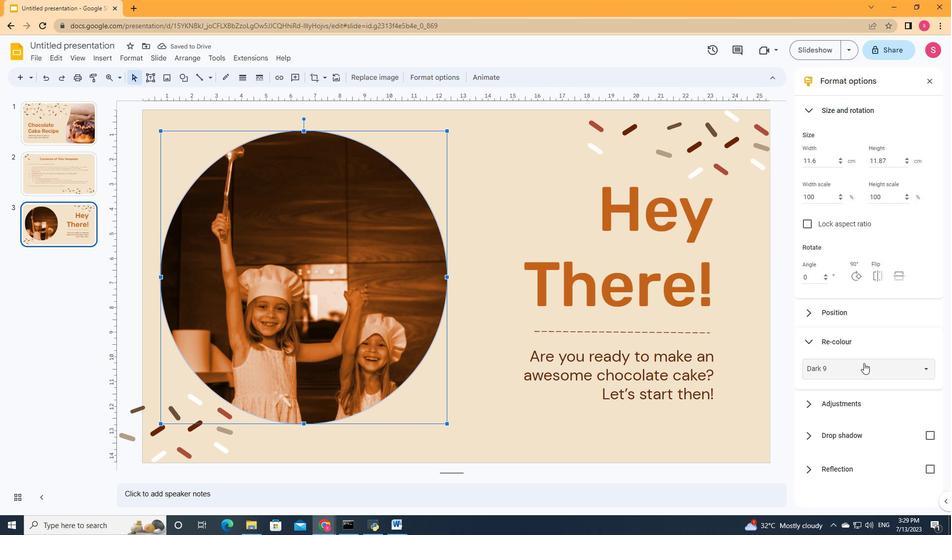 
Action: Mouse pressed left at (865, 363)
Screenshot: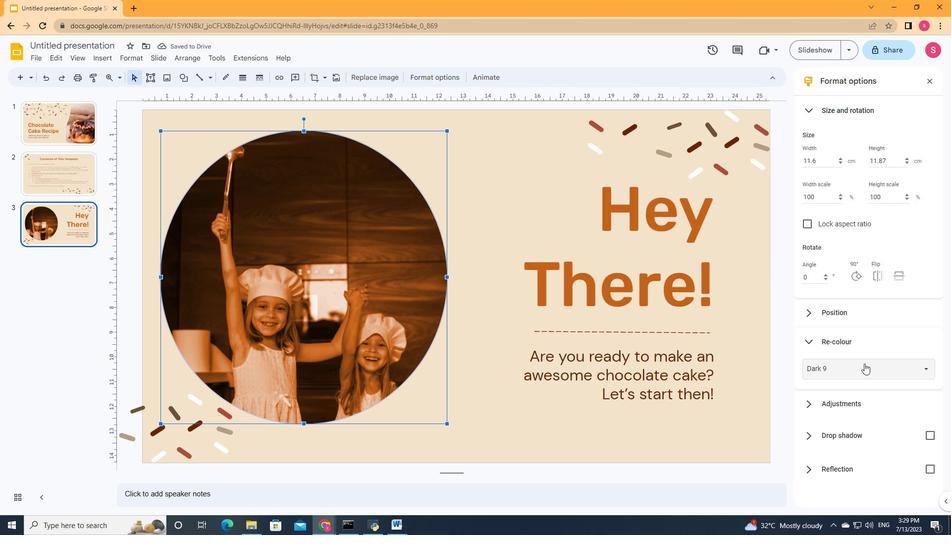 
Action: Mouse moved to (902, 215)
Screenshot: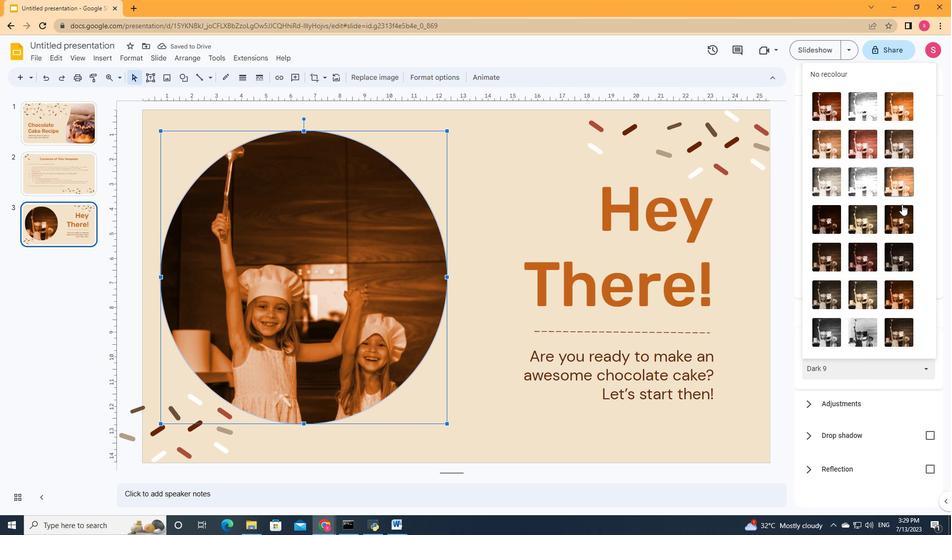 
Action: Mouse pressed left at (902, 215)
Screenshot: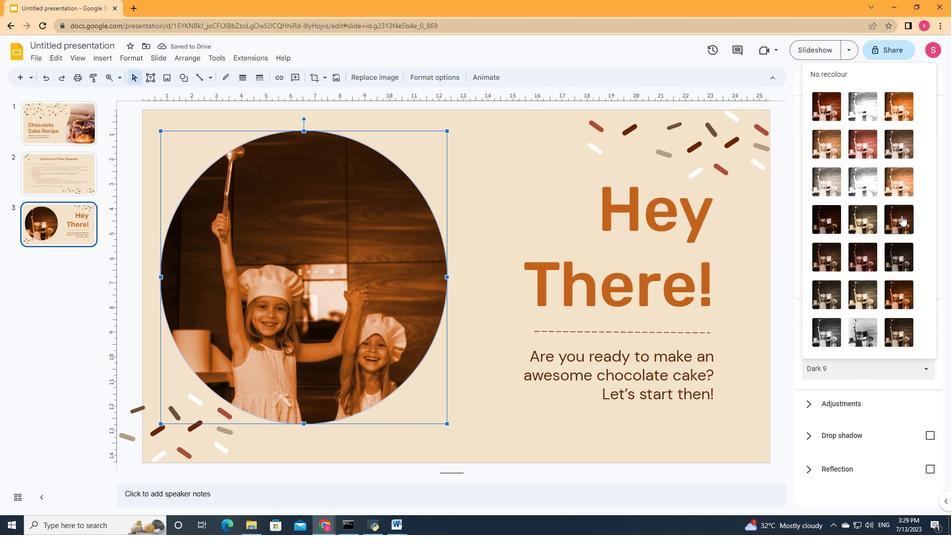 
Action: Mouse moved to (851, 369)
Screenshot: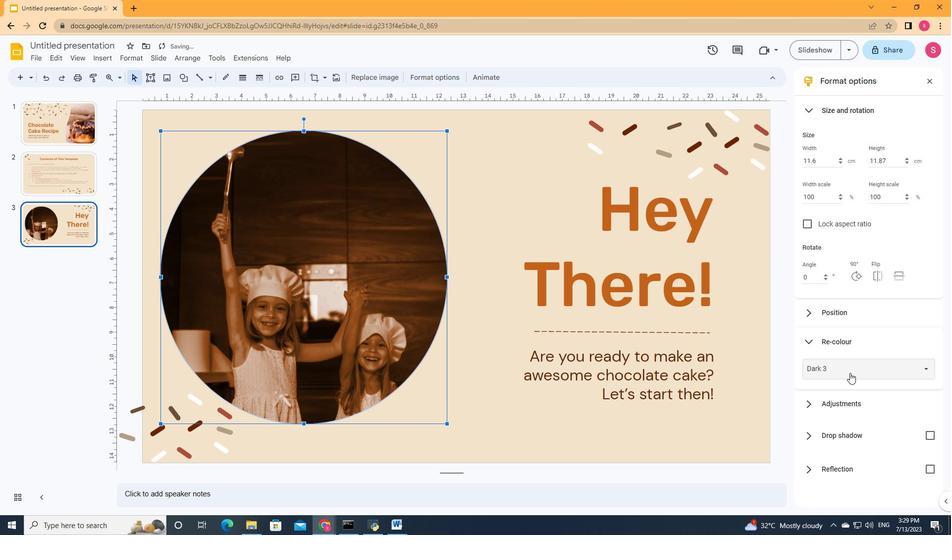 
Action: Mouse pressed left at (851, 369)
Screenshot: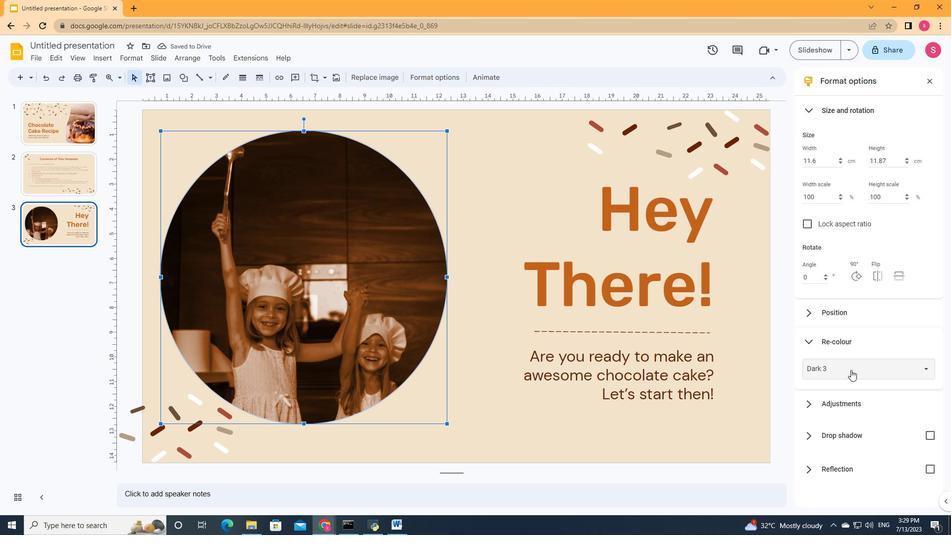 
Action: Mouse moved to (830, 117)
Screenshot: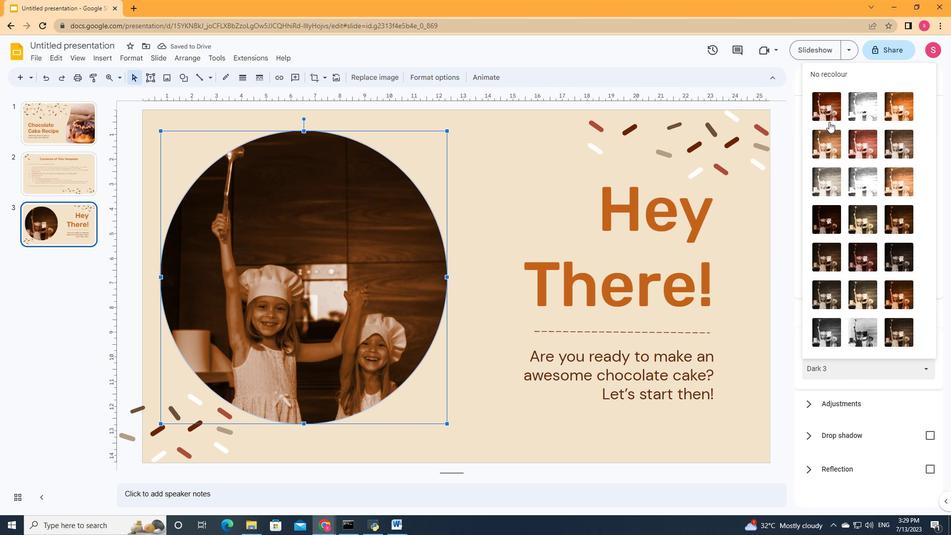 
Action: Mouse pressed left at (830, 117)
Screenshot: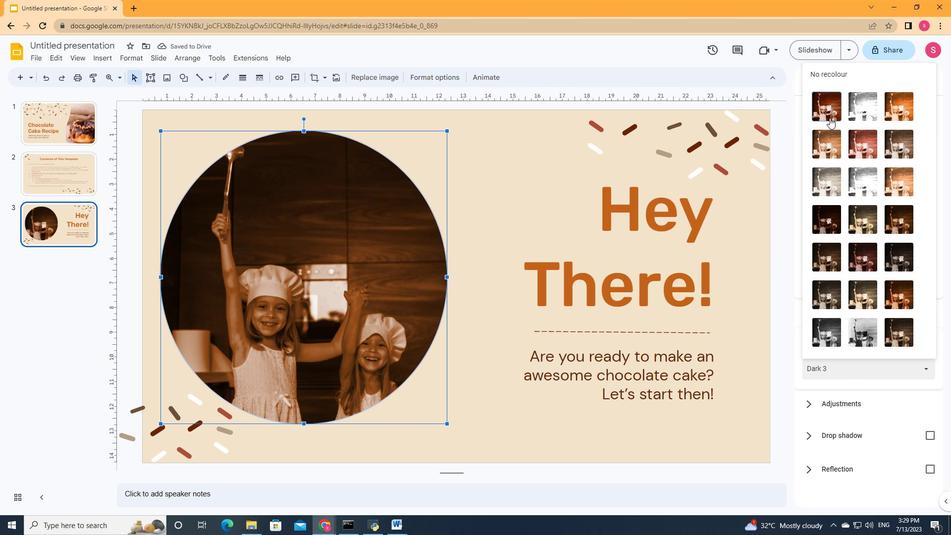 
Action: Mouse moved to (859, 375)
Screenshot: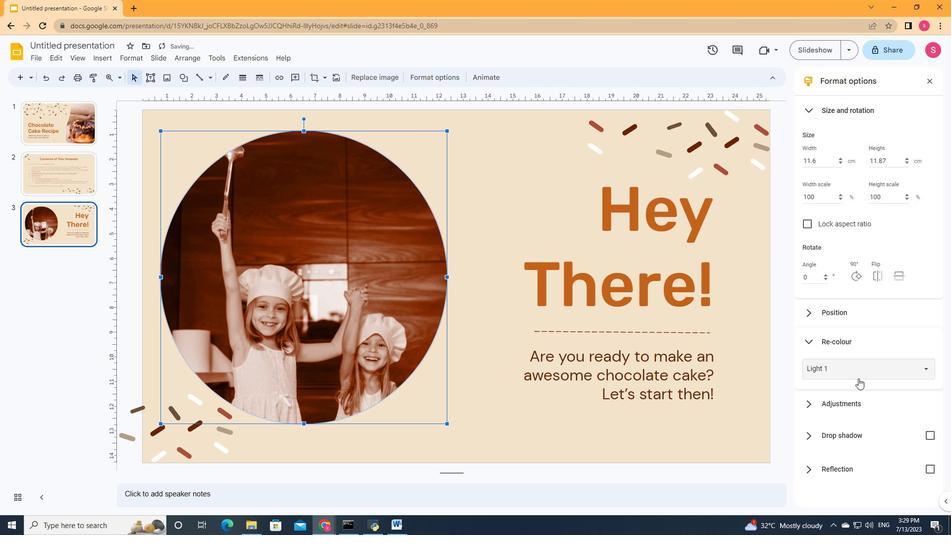 
Action: Mouse pressed left at (859, 375)
Screenshot: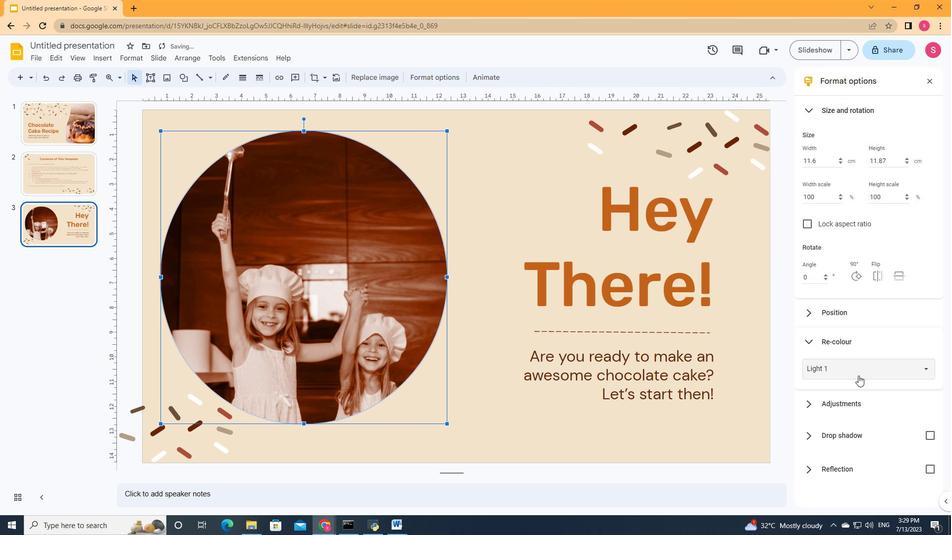 
Action: Mouse moved to (899, 113)
Screenshot: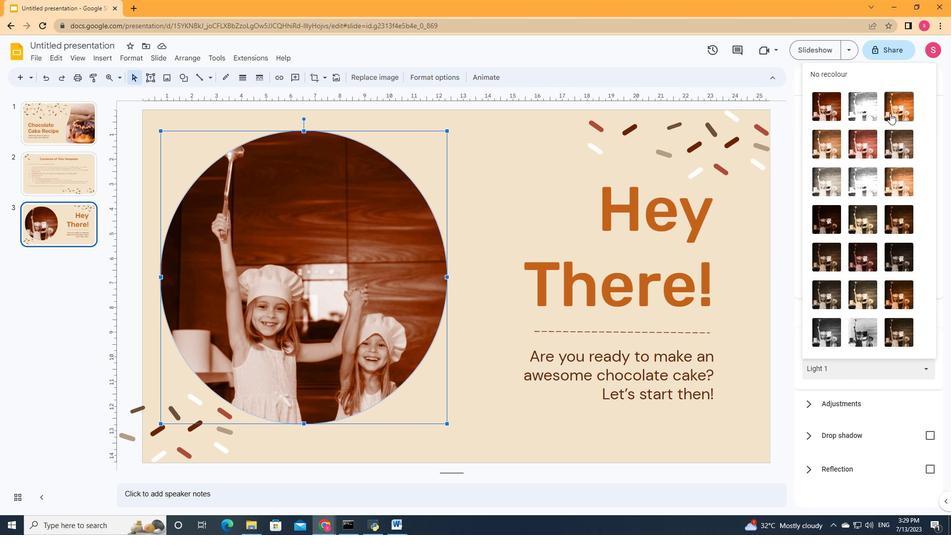 
Action: Mouse pressed left at (899, 113)
Screenshot: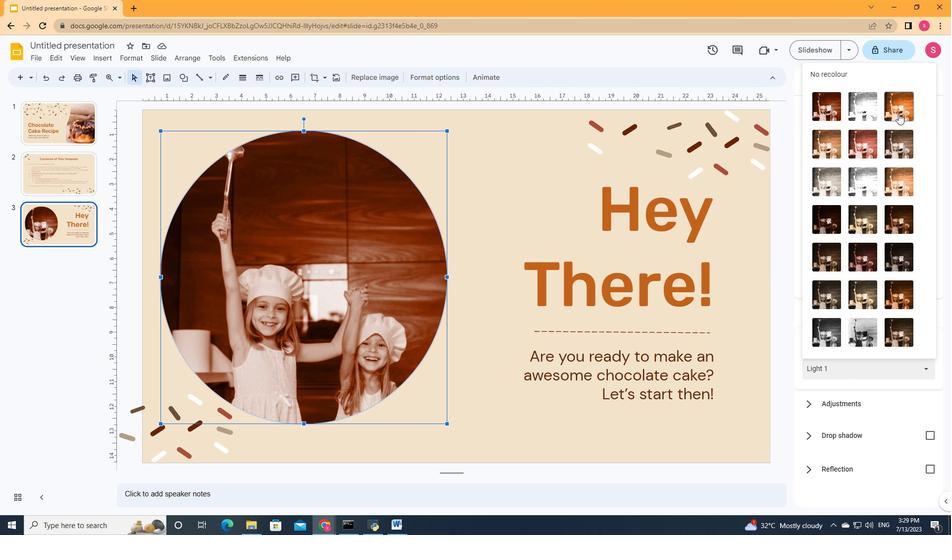 
Action: Mouse moved to (880, 366)
Screenshot: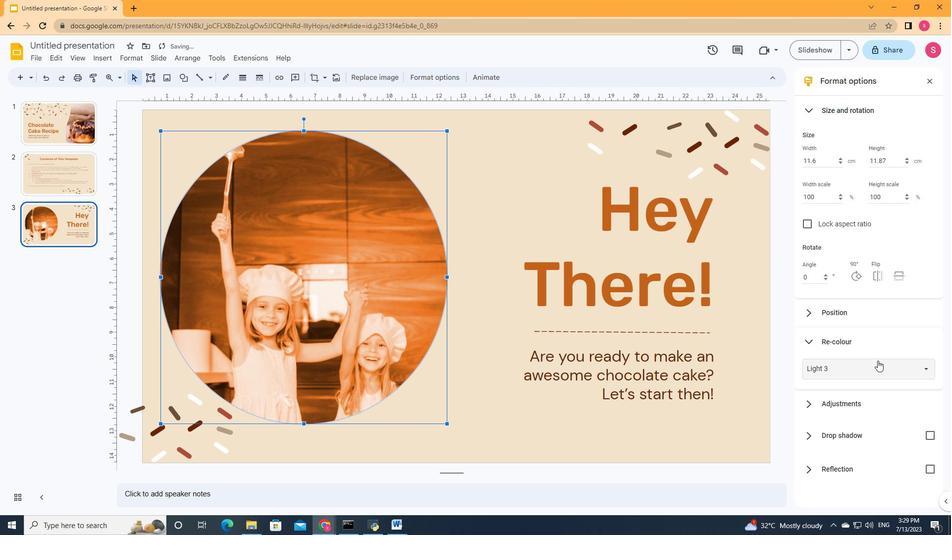 
Action: Mouse pressed left at (880, 366)
Screenshot: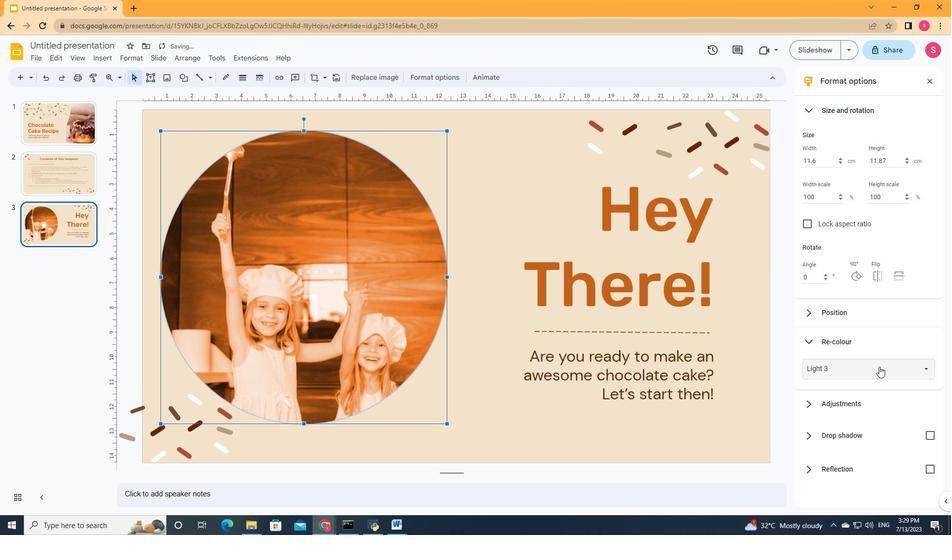 
Action: Mouse moved to (830, 146)
Screenshot: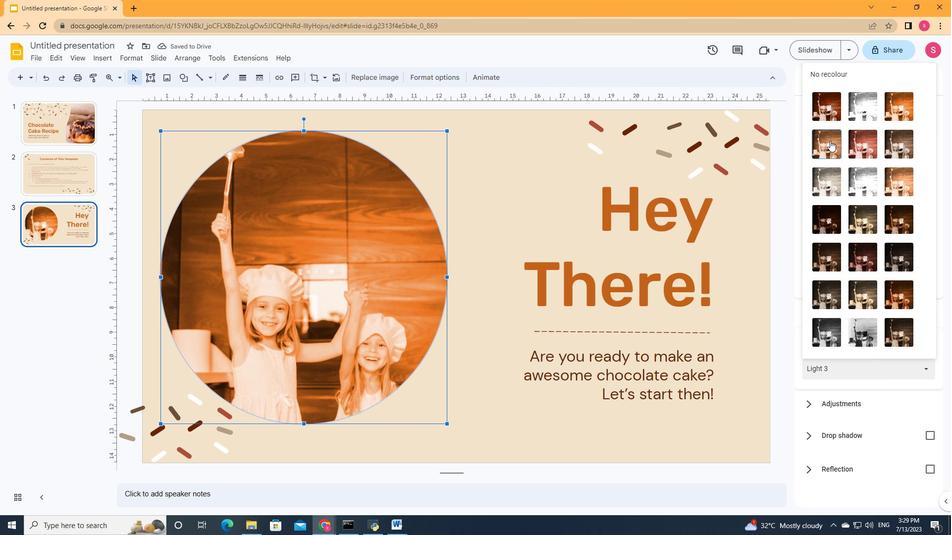 
Action: Mouse pressed left at (830, 146)
Screenshot: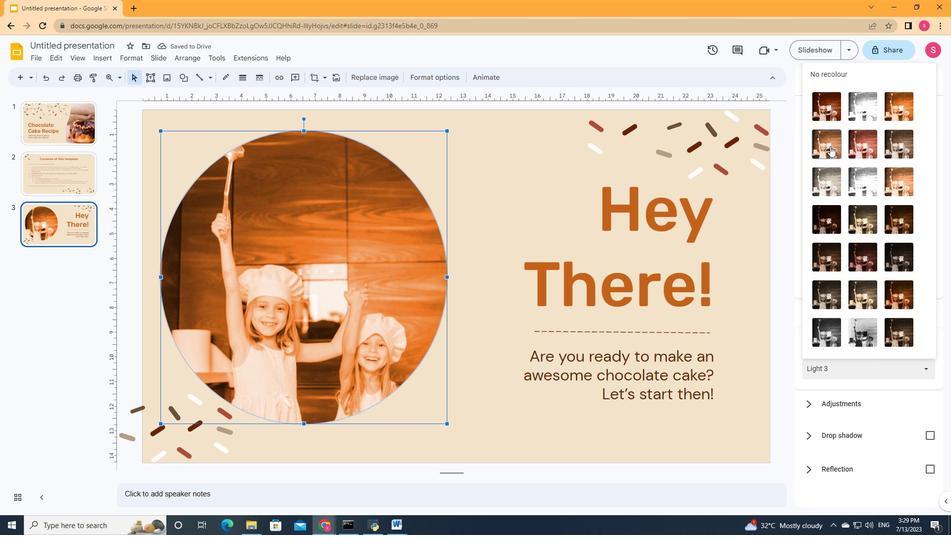 
Action: Mouse moved to (879, 368)
Screenshot: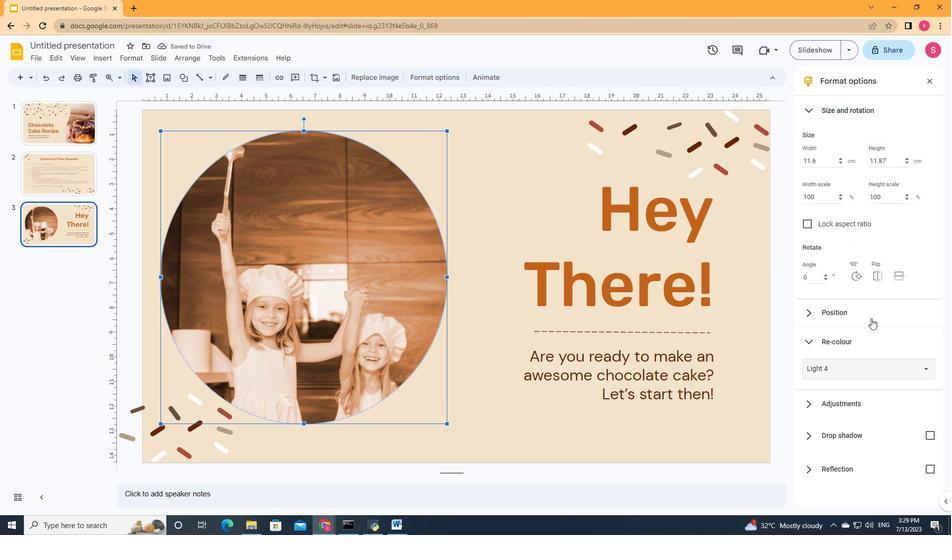 
Action: Mouse pressed left at (879, 368)
Screenshot: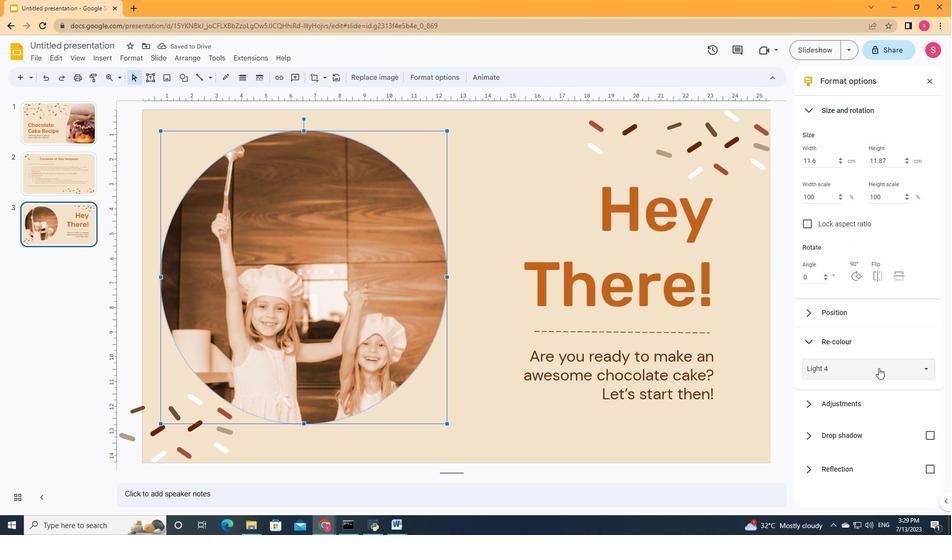 
Action: Mouse moved to (836, 114)
Screenshot: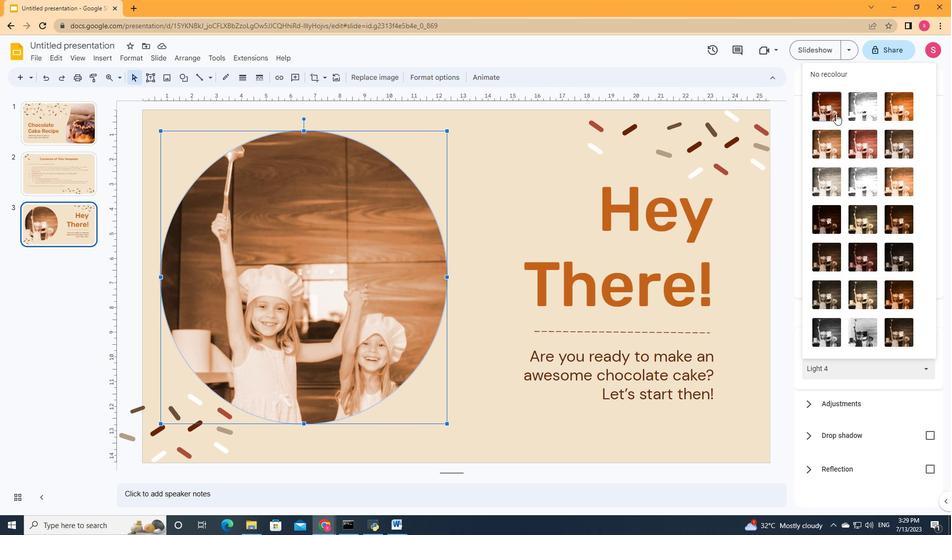 
Action: Mouse pressed left at (836, 114)
Screenshot: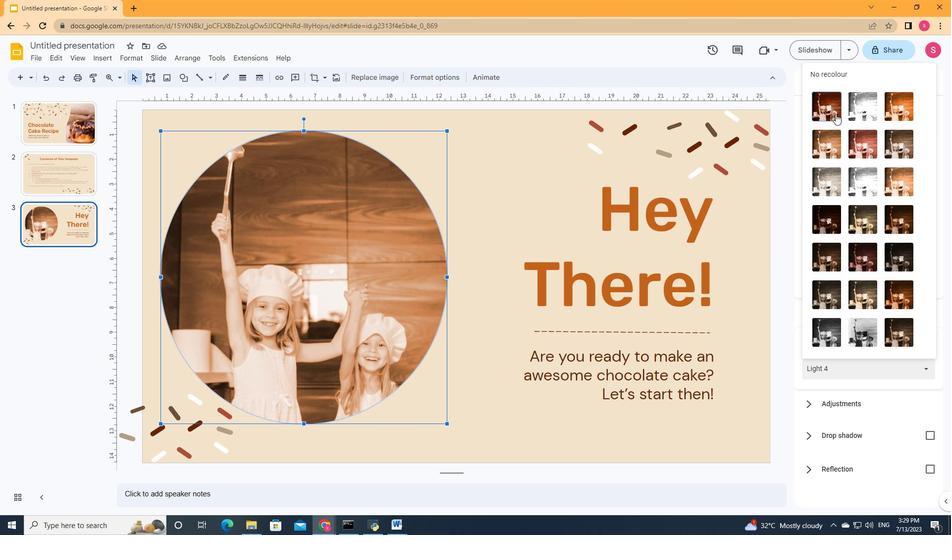 
Action: Mouse moved to (510, 215)
Screenshot: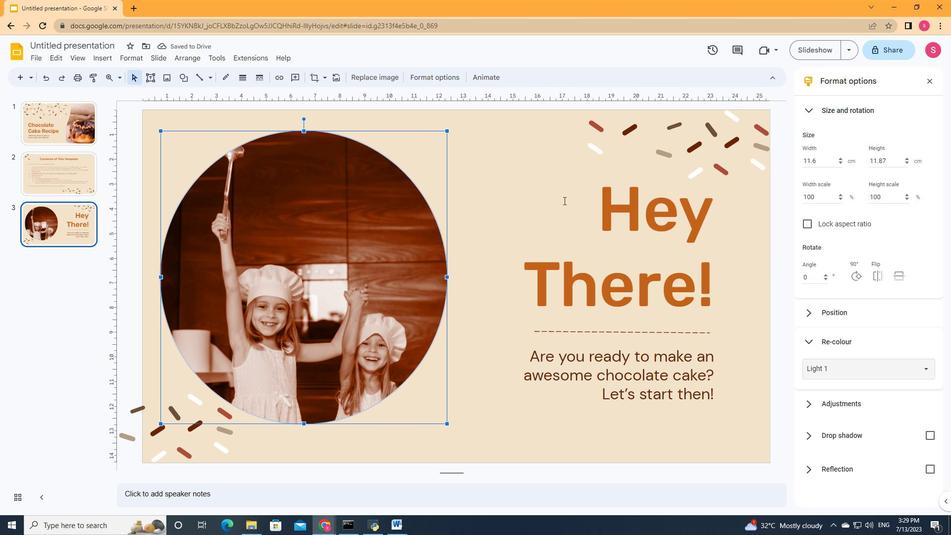 
Action: Mouse pressed left at (510, 215)
Screenshot: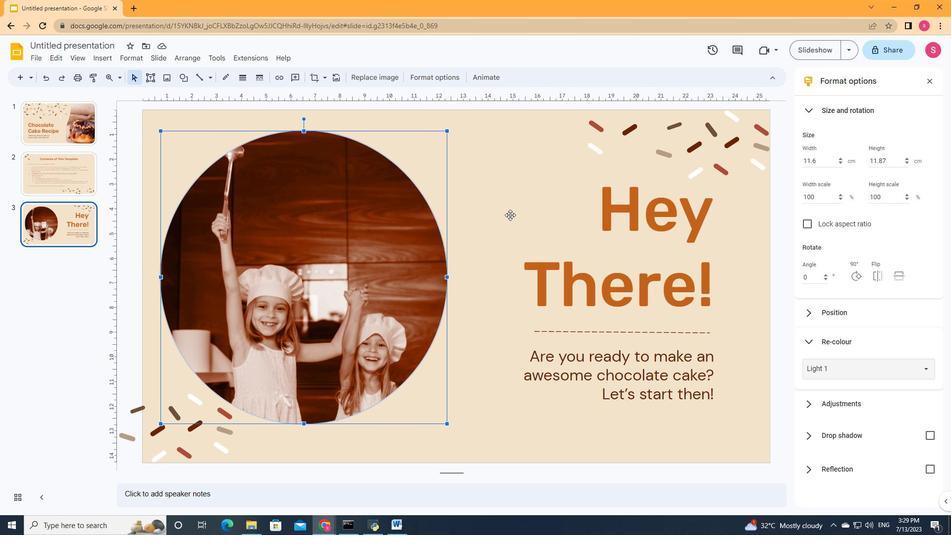 
Action: Mouse moved to (467, 361)
Screenshot: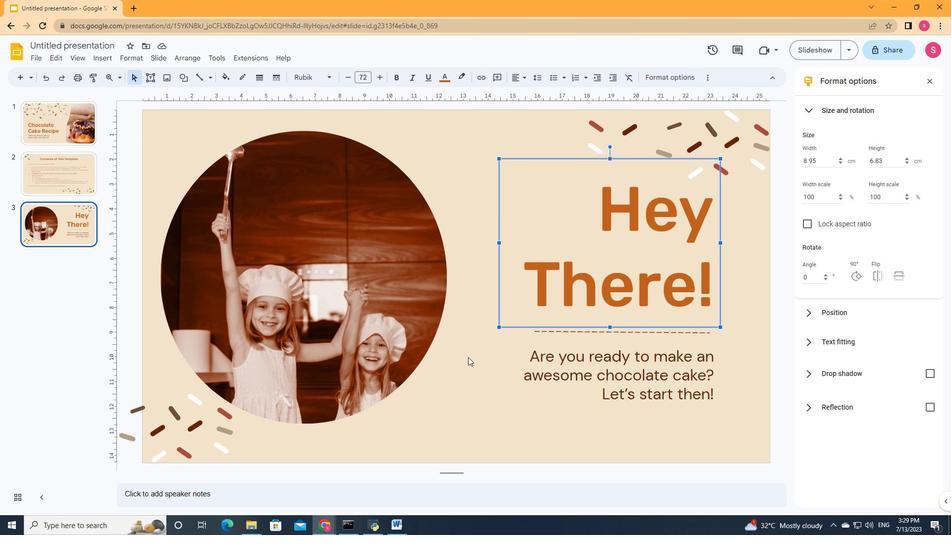 
Action: Mouse pressed left at (467, 361)
Screenshot: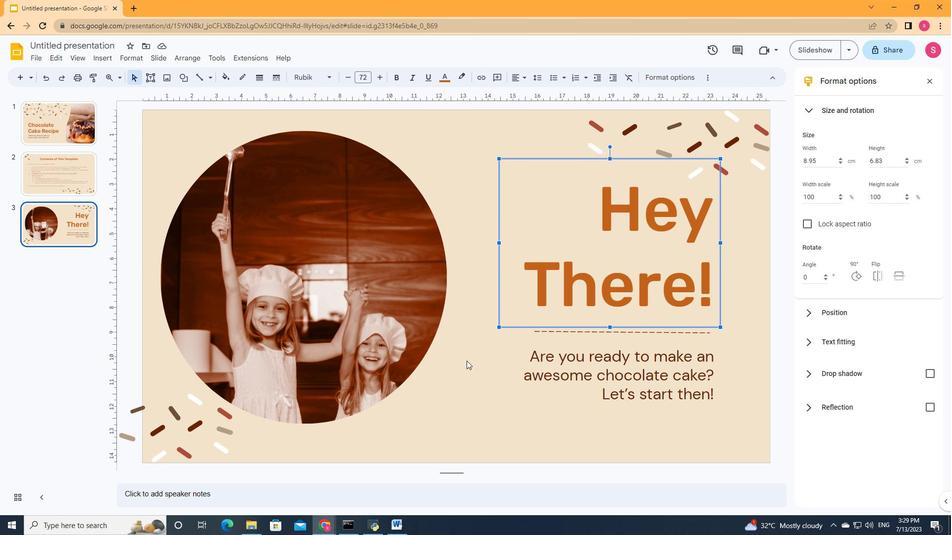 
Action: Mouse moved to (466, 361)
Screenshot: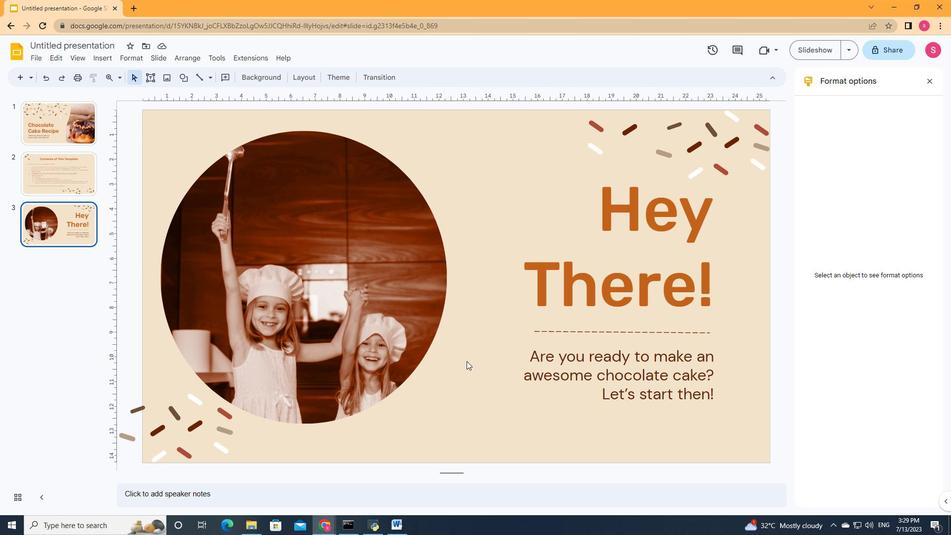 
